 Task: Add carxxstreet791@gmail.com as Team Member of Scrum Project Project0000000045 in Jira. Add vinnyoffice2@gmail.com as Team Member of Scrum Project Project0000000046 in Jira. Add prateek.ku2001@gmail.com as Team Member of Scrum Project Project0000000046 in Jira. Assign mailaustralia7@gmail.com as Project Lead of Scrum Project Project0000000045 in Jira. Assign vinnyoffice2@gmail.com as Project Lead of Scrum Project Project0000000046 in Jira
Action: Mouse moved to (414, 265)
Screenshot: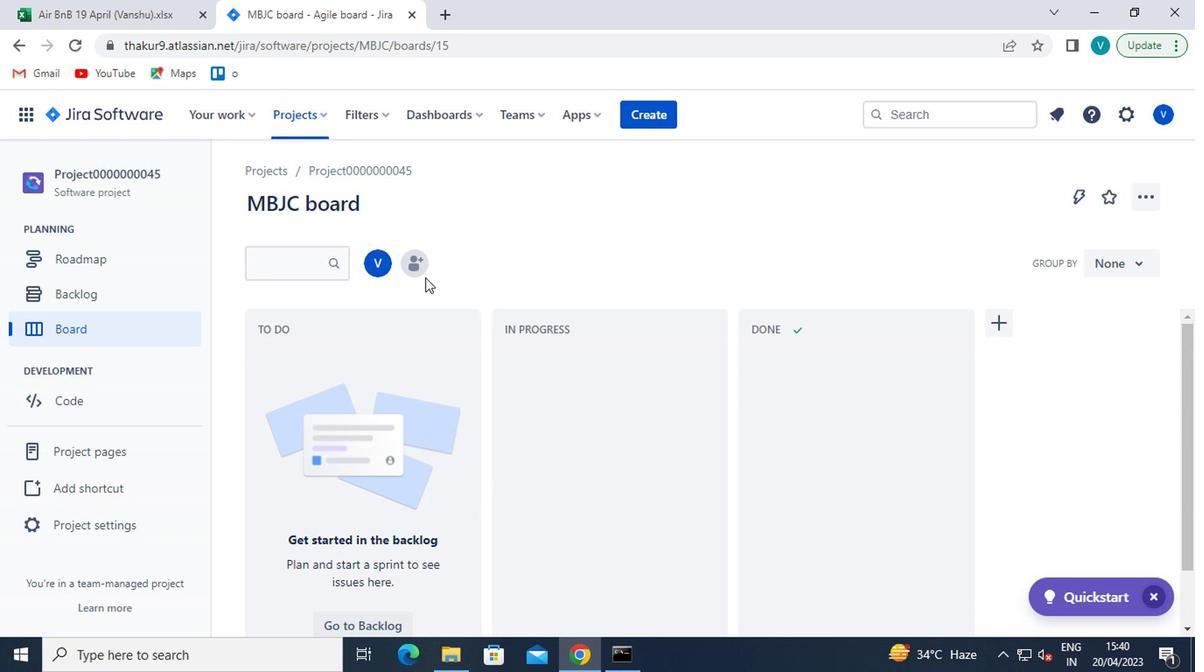 
Action: Mouse pressed left at (414, 265)
Screenshot: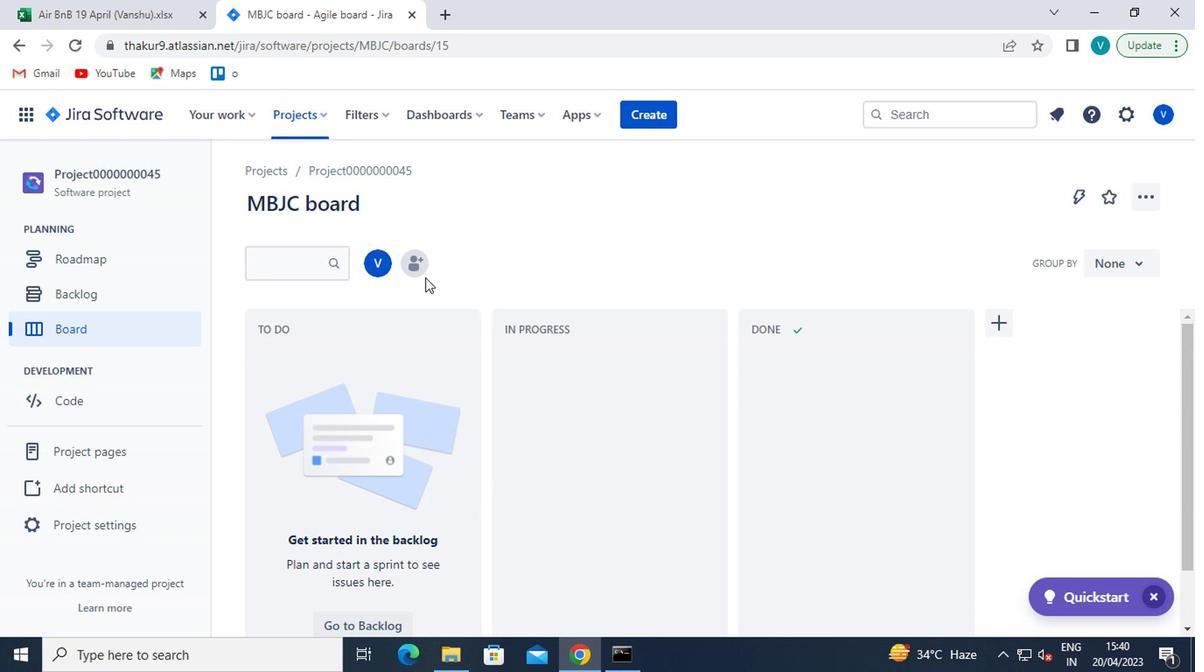
Action: Mouse moved to (589, 225)
Screenshot: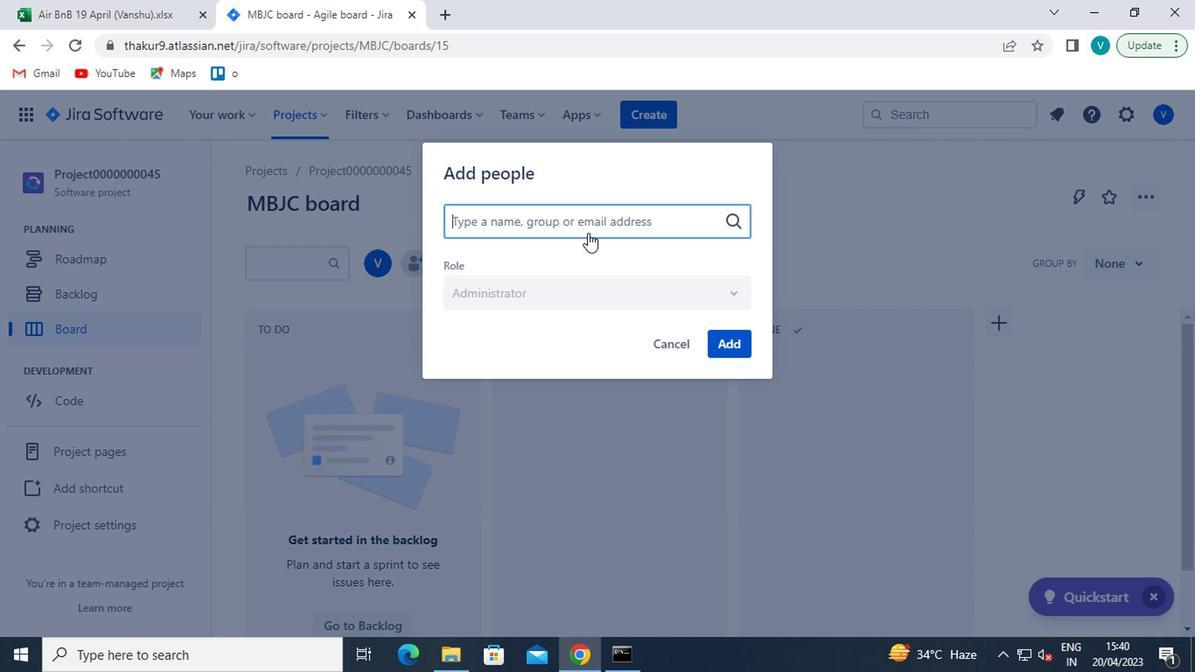 
Action: Mouse pressed left at (589, 225)
Screenshot: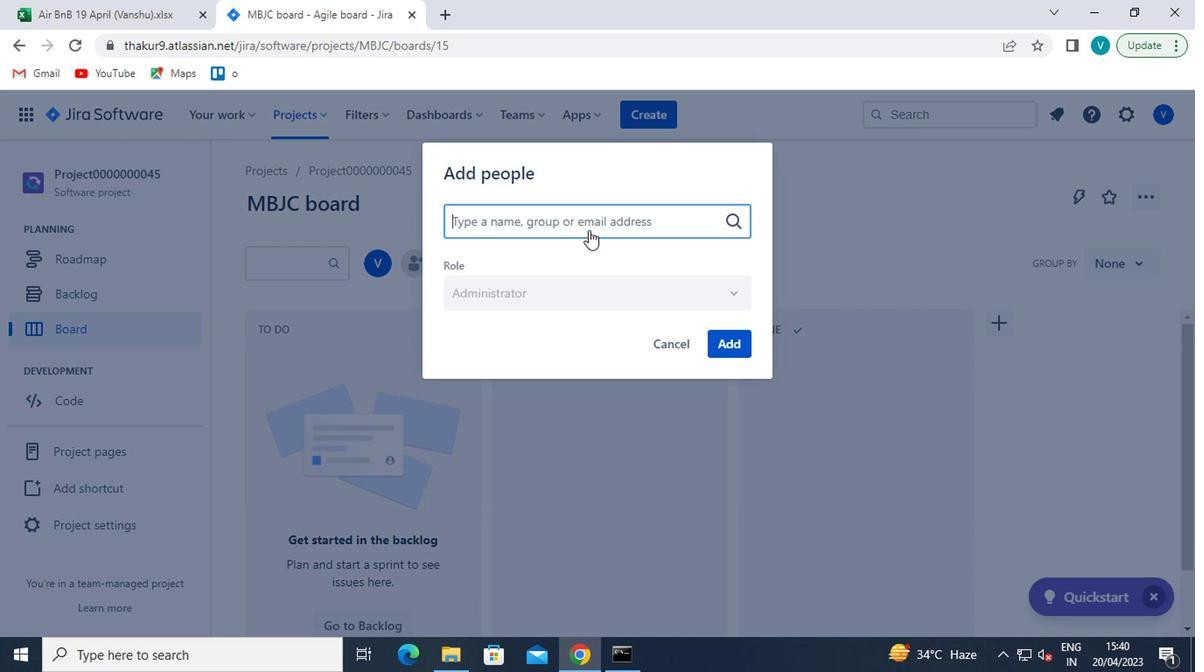 
Action: Key pressed <Key.shift>CARXXSTREET791<Key.shift>@GMAIL.COM
Screenshot: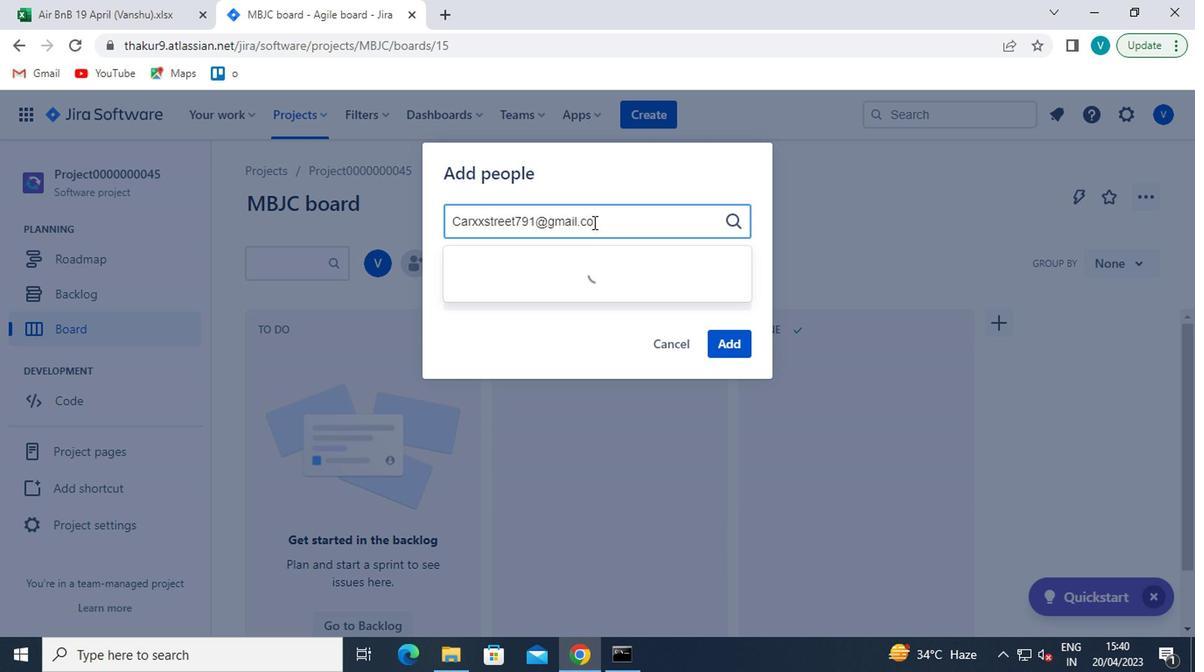 
Action: Mouse moved to (522, 272)
Screenshot: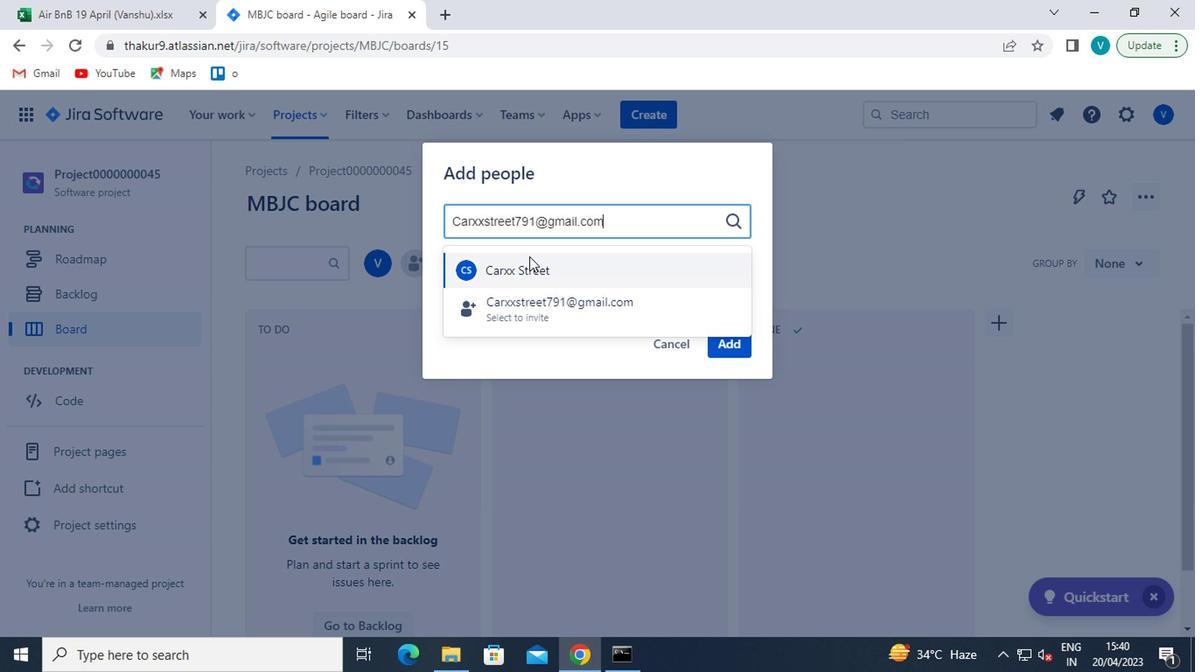 
Action: Mouse pressed left at (522, 272)
Screenshot: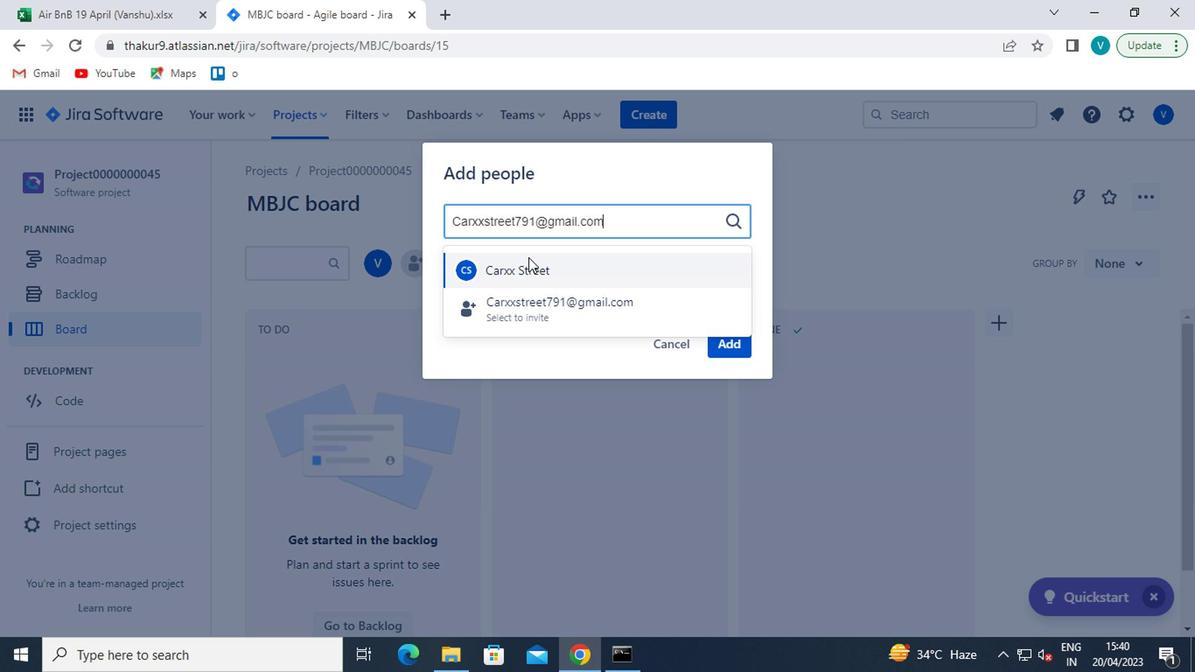 
Action: Mouse moved to (716, 343)
Screenshot: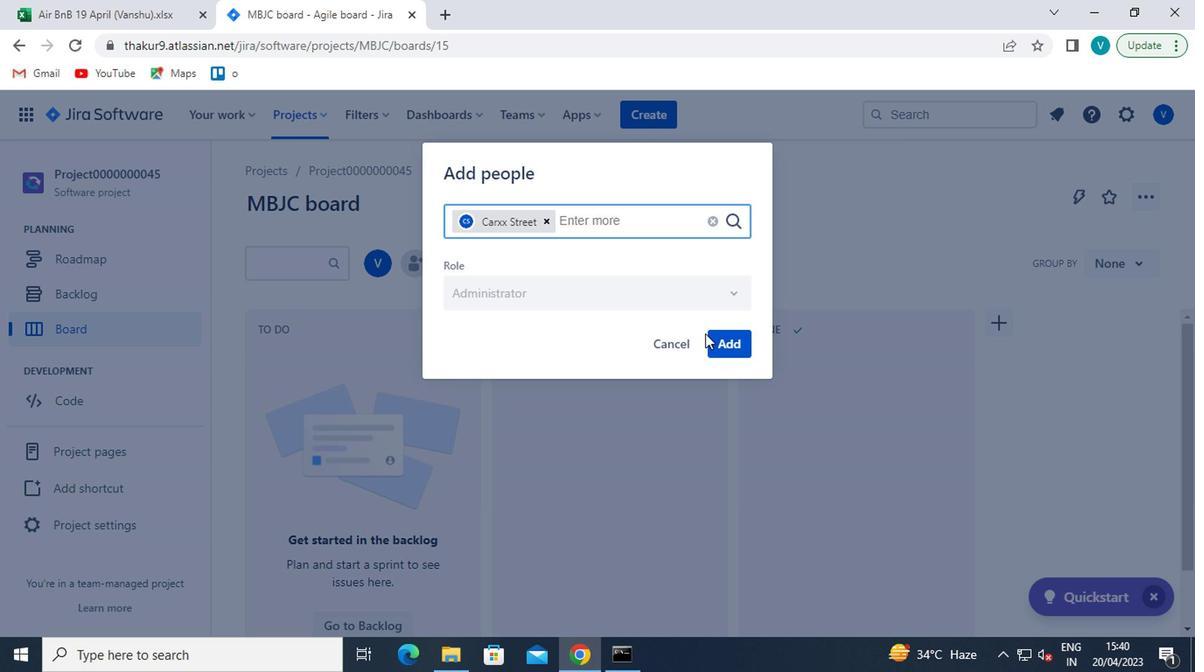 
Action: Mouse pressed left at (716, 343)
Screenshot: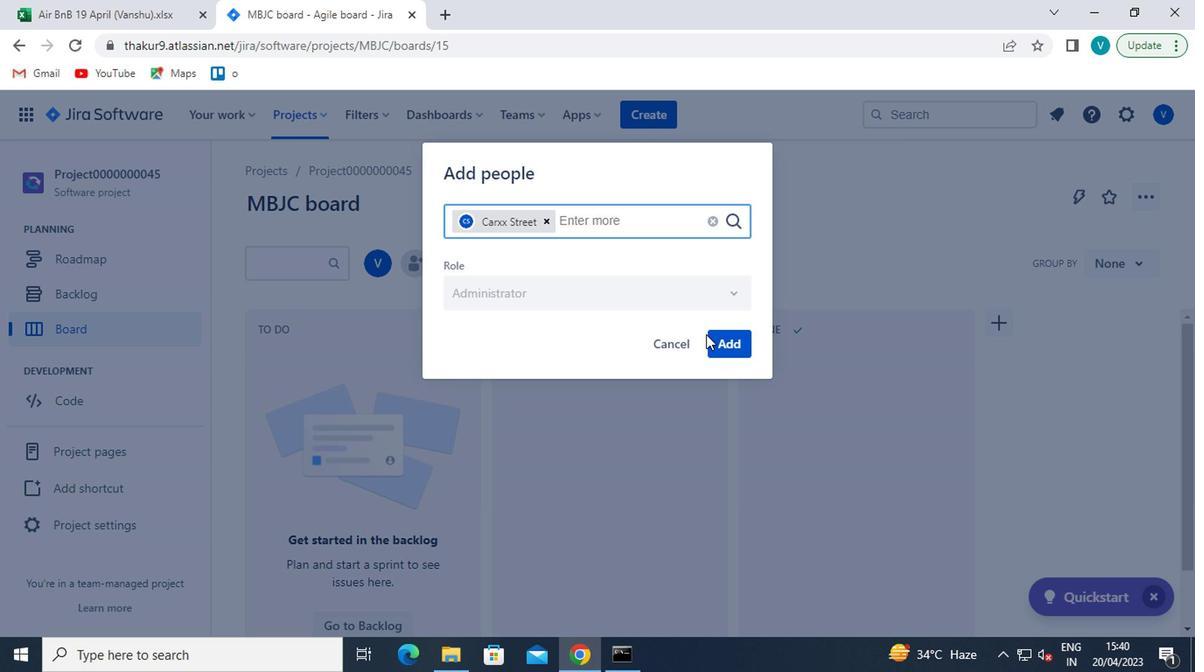 
Action: Mouse moved to (295, 120)
Screenshot: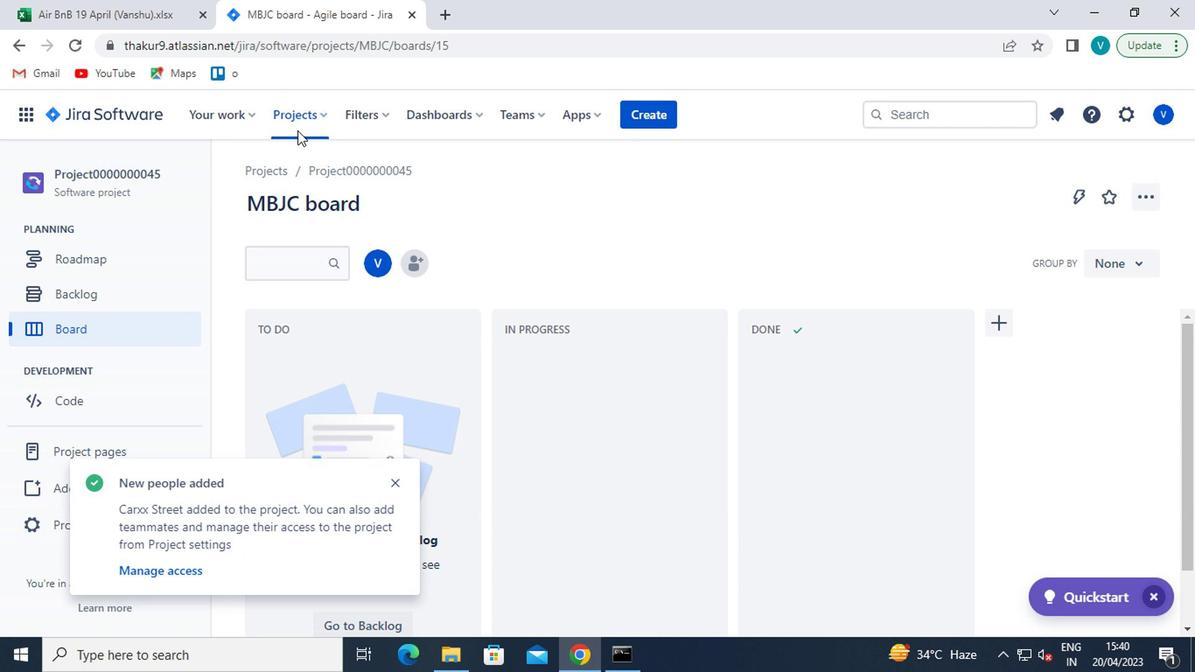 
Action: Mouse pressed left at (295, 120)
Screenshot: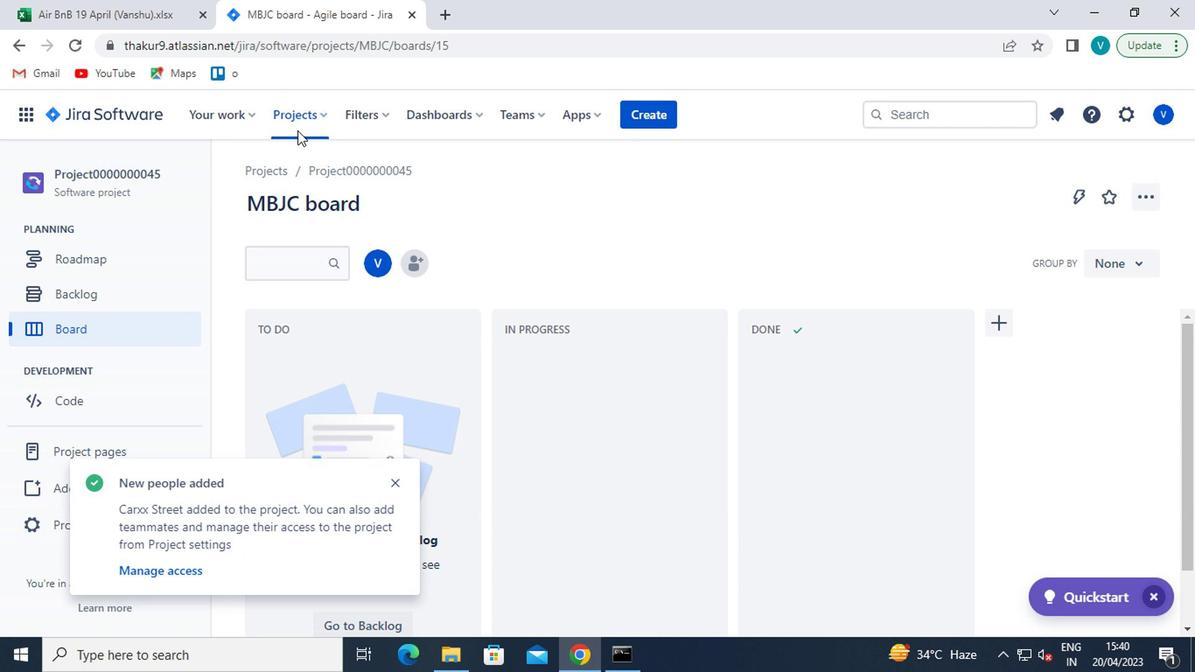
Action: Mouse moved to (356, 231)
Screenshot: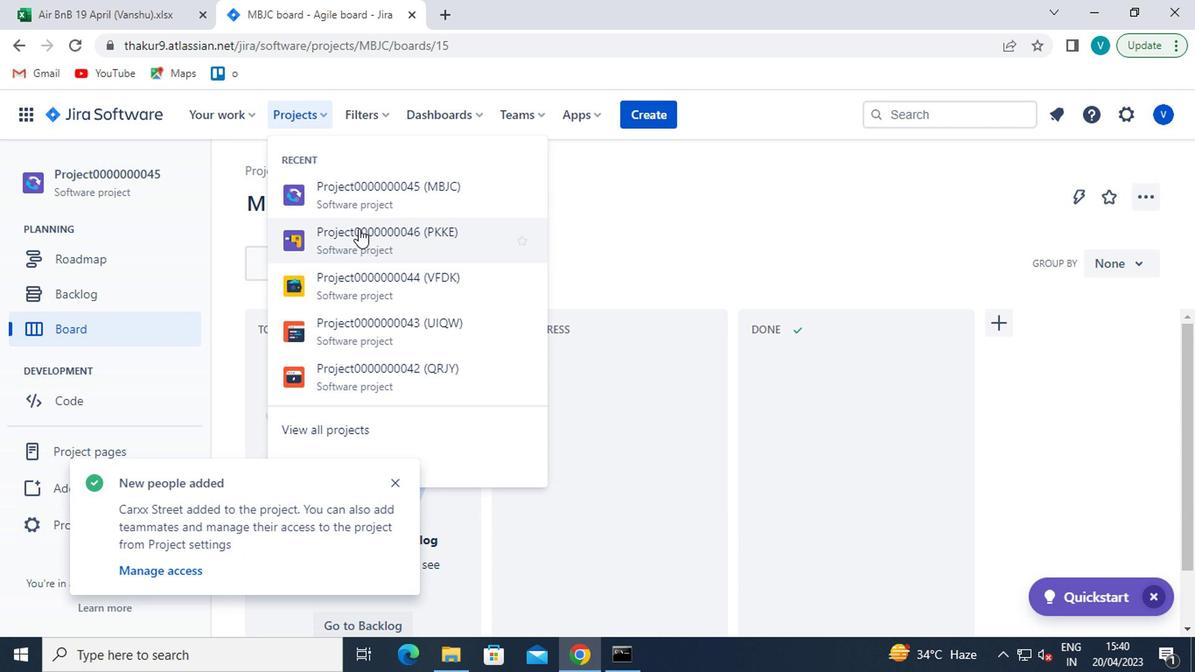 
Action: Mouse pressed left at (356, 231)
Screenshot: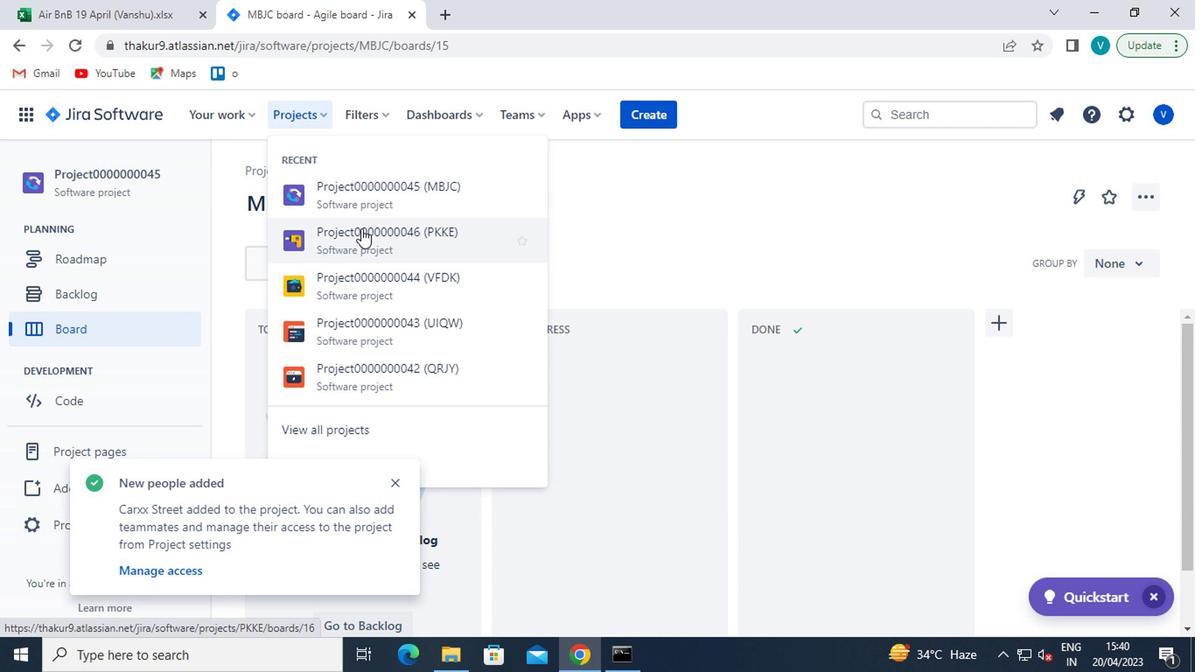 
Action: Mouse moved to (403, 260)
Screenshot: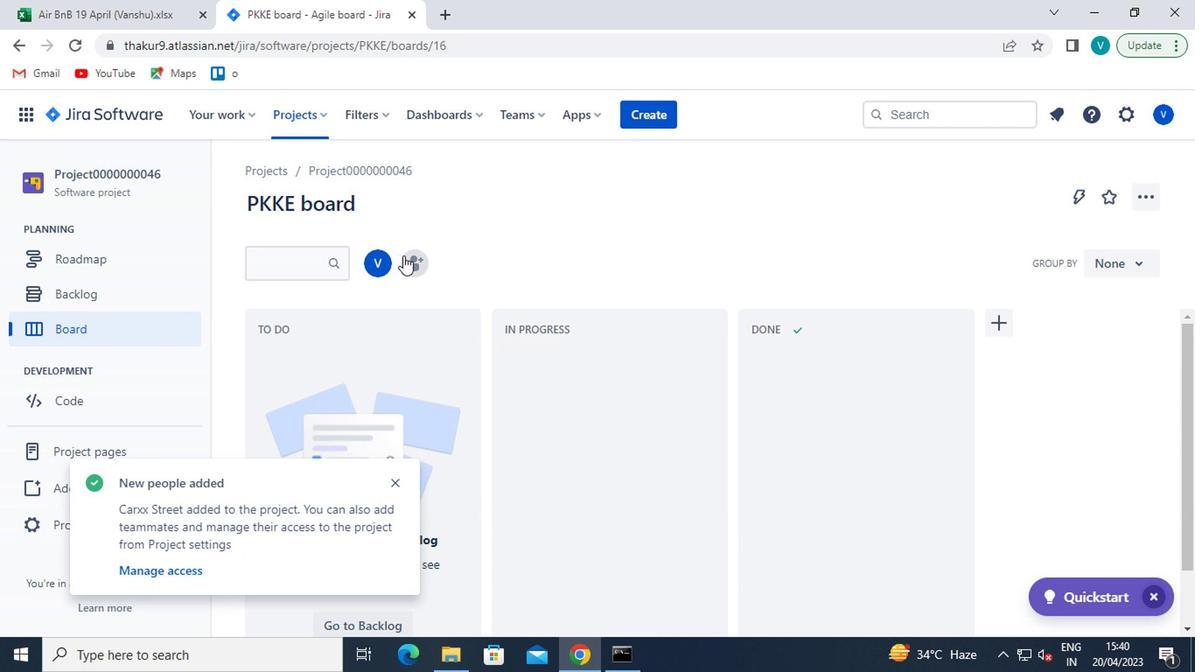 
Action: Mouse pressed left at (403, 260)
Screenshot: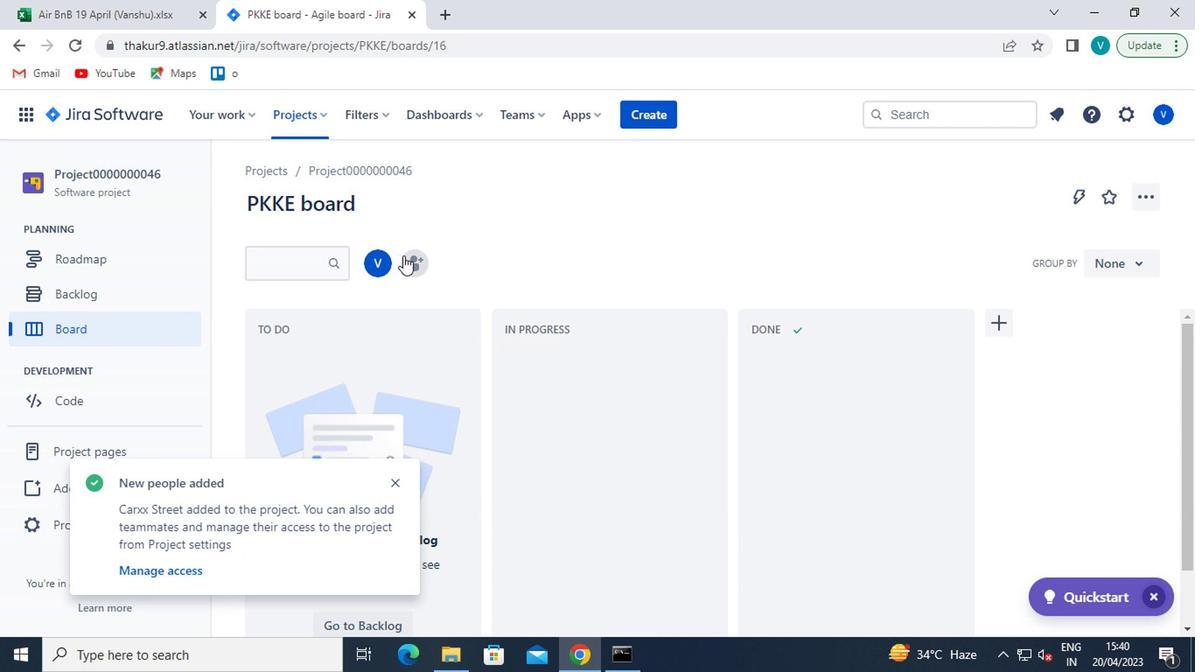 
Action: Mouse moved to (557, 225)
Screenshot: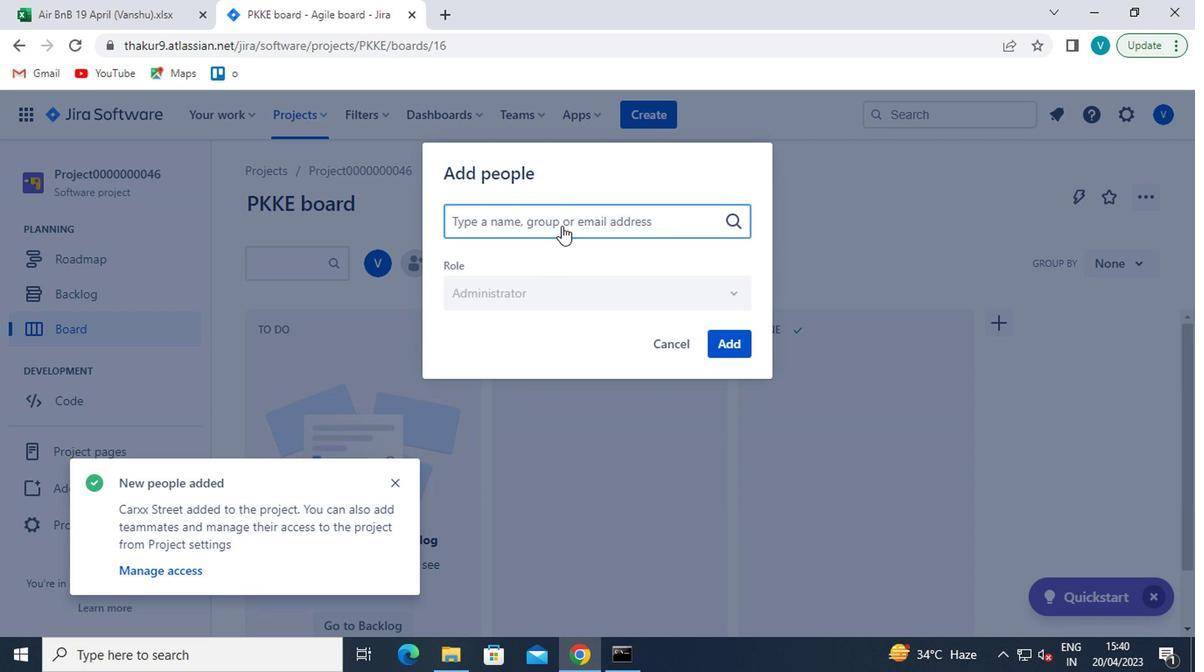 
Action: Mouse pressed left at (557, 225)
Screenshot: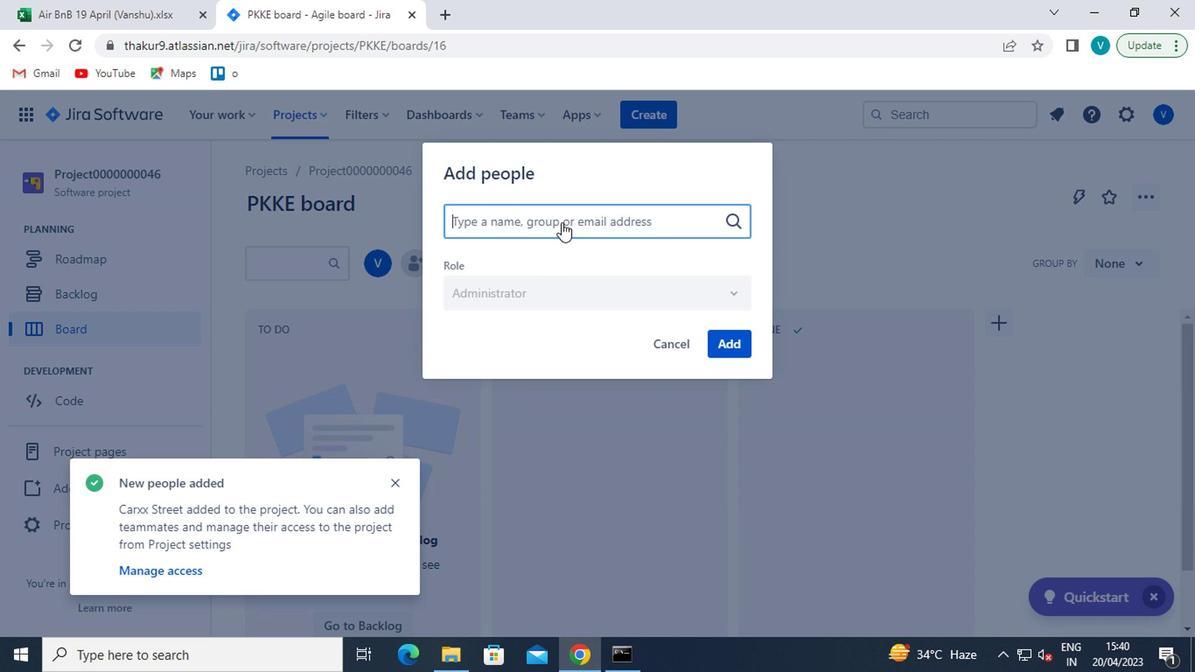 
Action: Mouse moved to (559, 221)
Screenshot: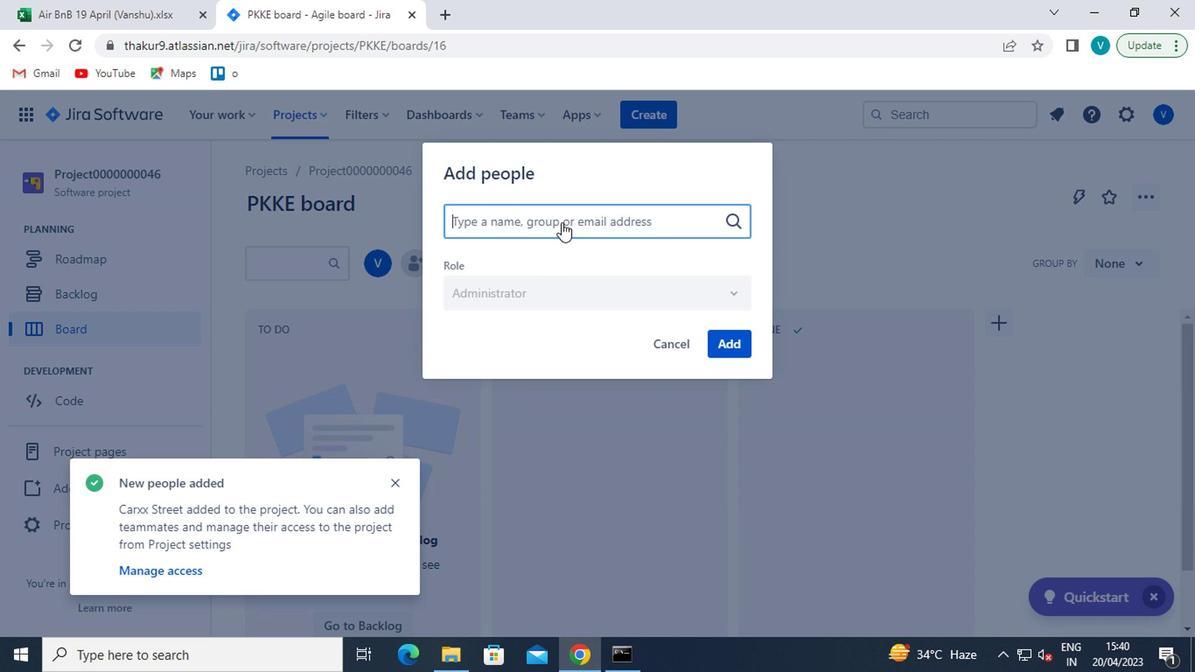 
Action: Key pressed <Key.shift>VINNY
Screenshot: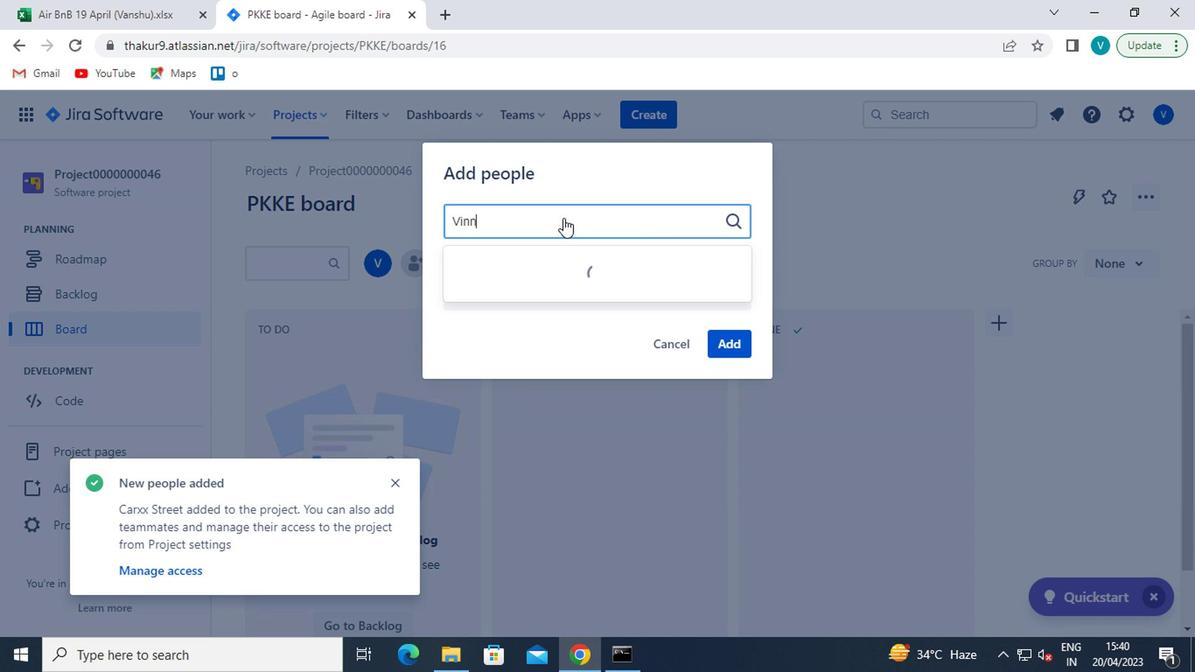 
Action: Mouse moved to (533, 269)
Screenshot: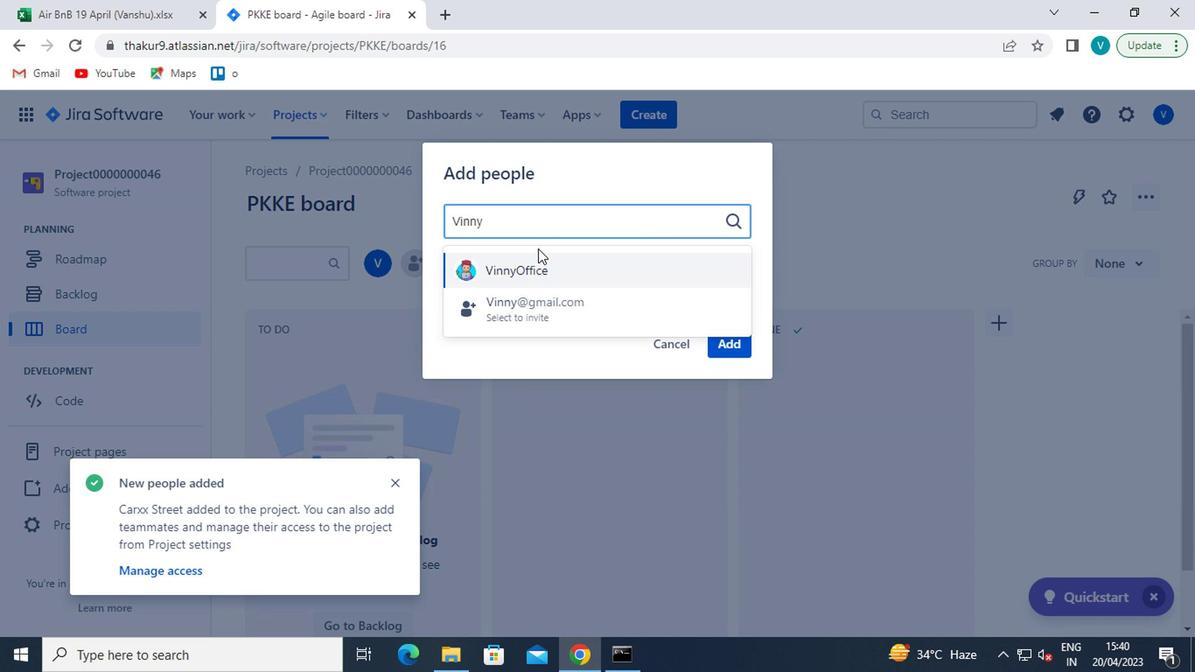 
Action: Mouse pressed left at (533, 269)
Screenshot: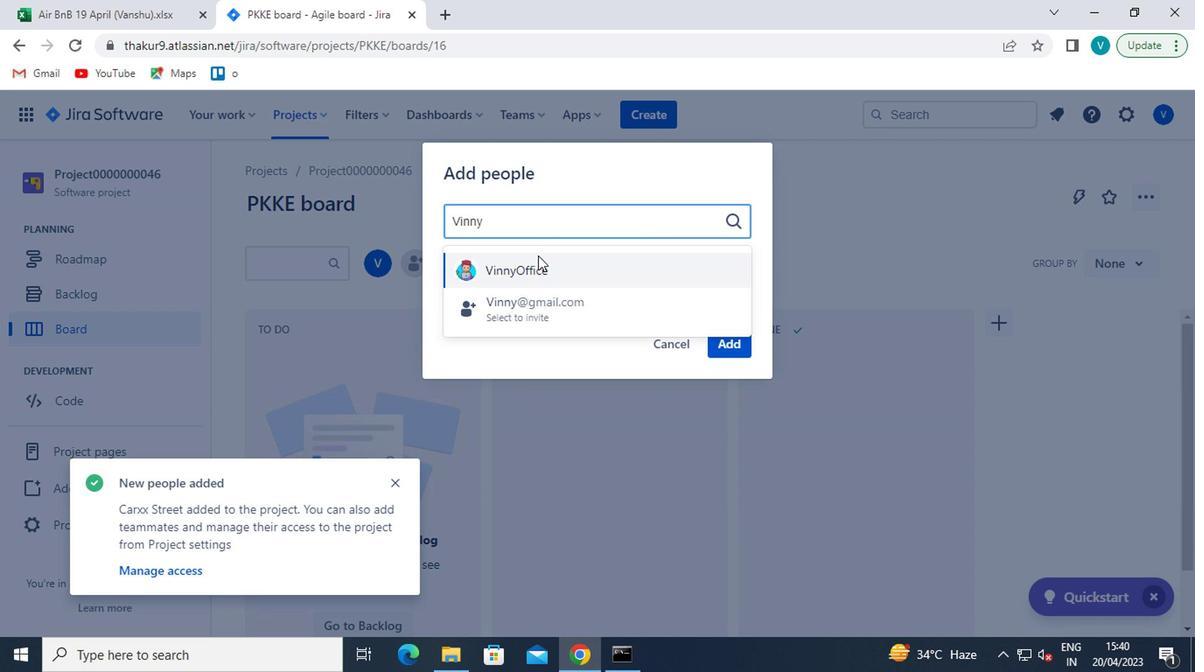 
Action: Mouse moved to (718, 342)
Screenshot: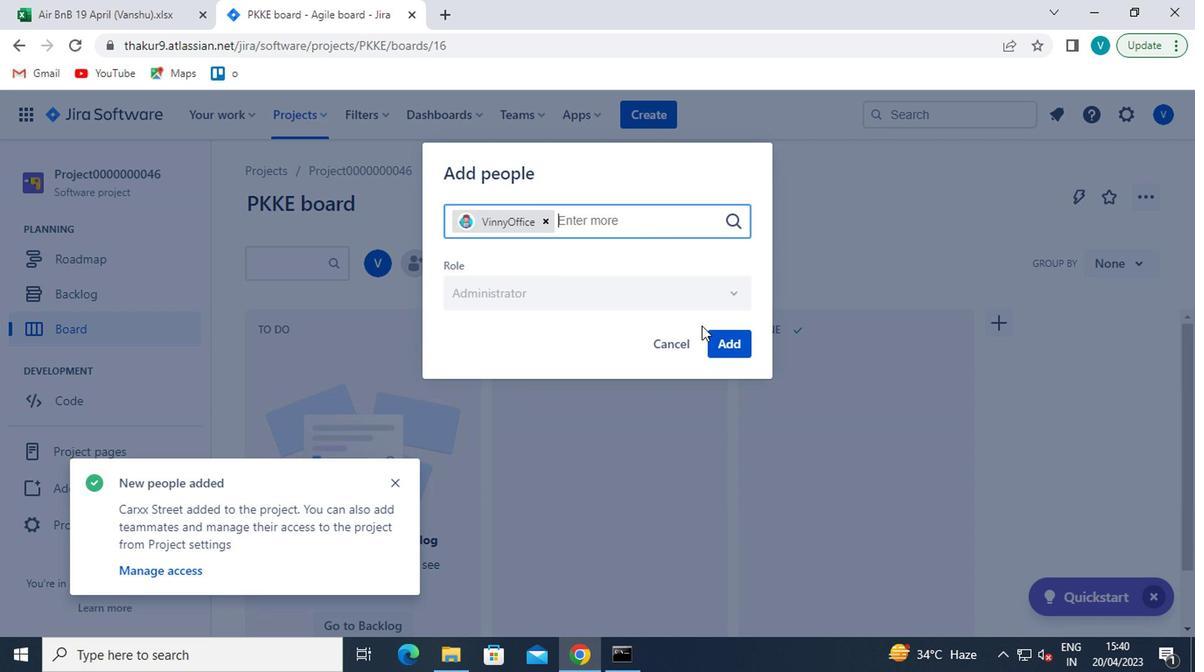 
Action: Mouse pressed left at (718, 342)
Screenshot: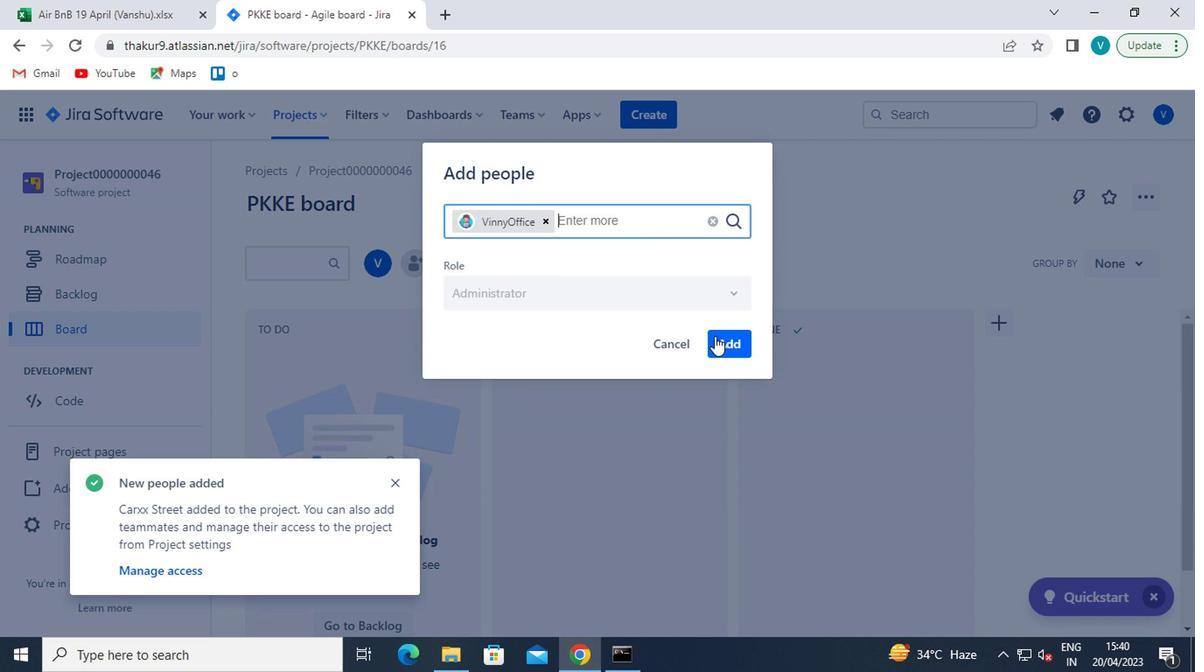 
Action: Mouse moved to (418, 260)
Screenshot: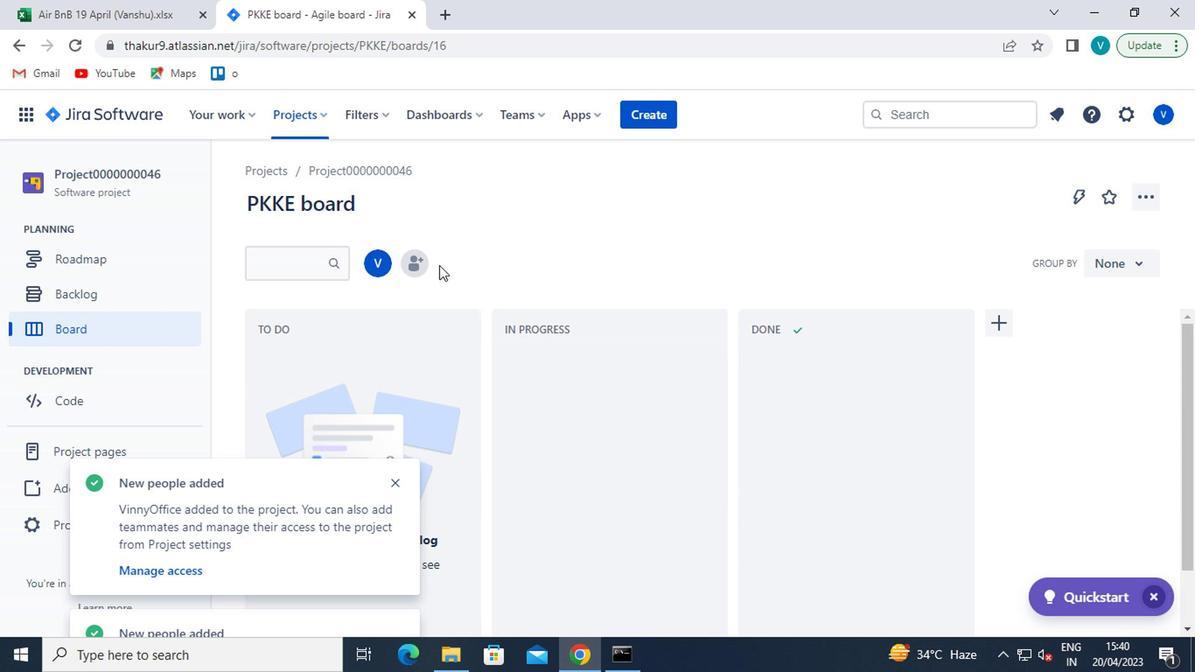 
Action: Mouse pressed left at (418, 260)
Screenshot: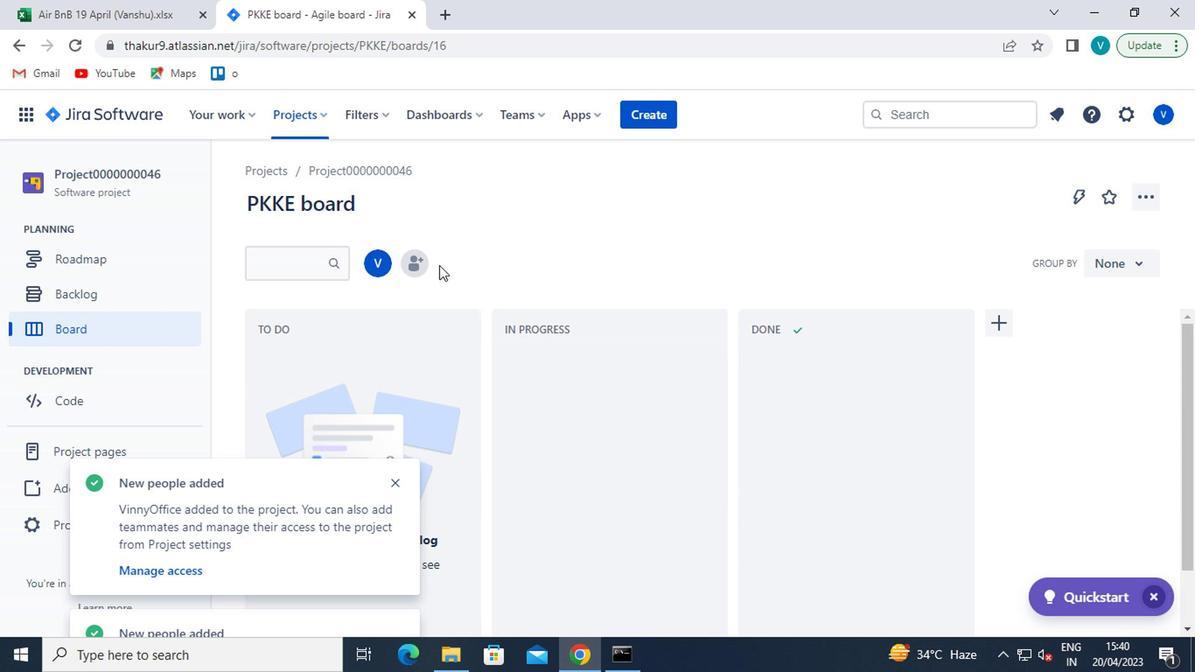 
Action: Mouse moved to (519, 229)
Screenshot: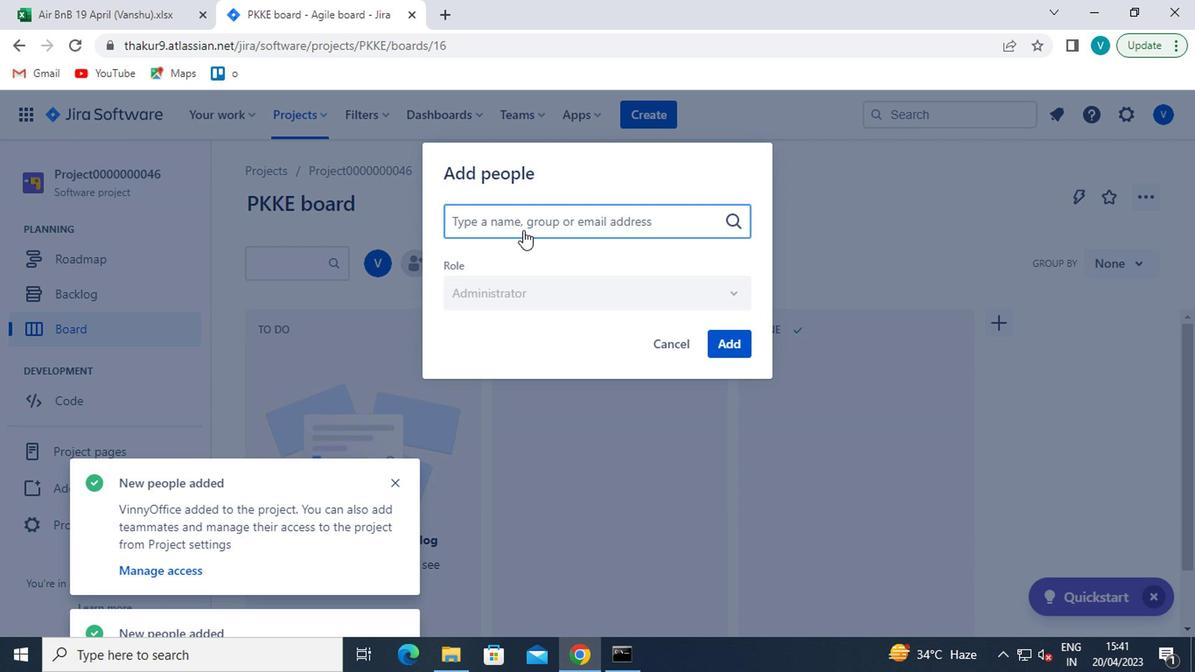 
Action: Mouse pressed left at (519, 229)
Screenshot: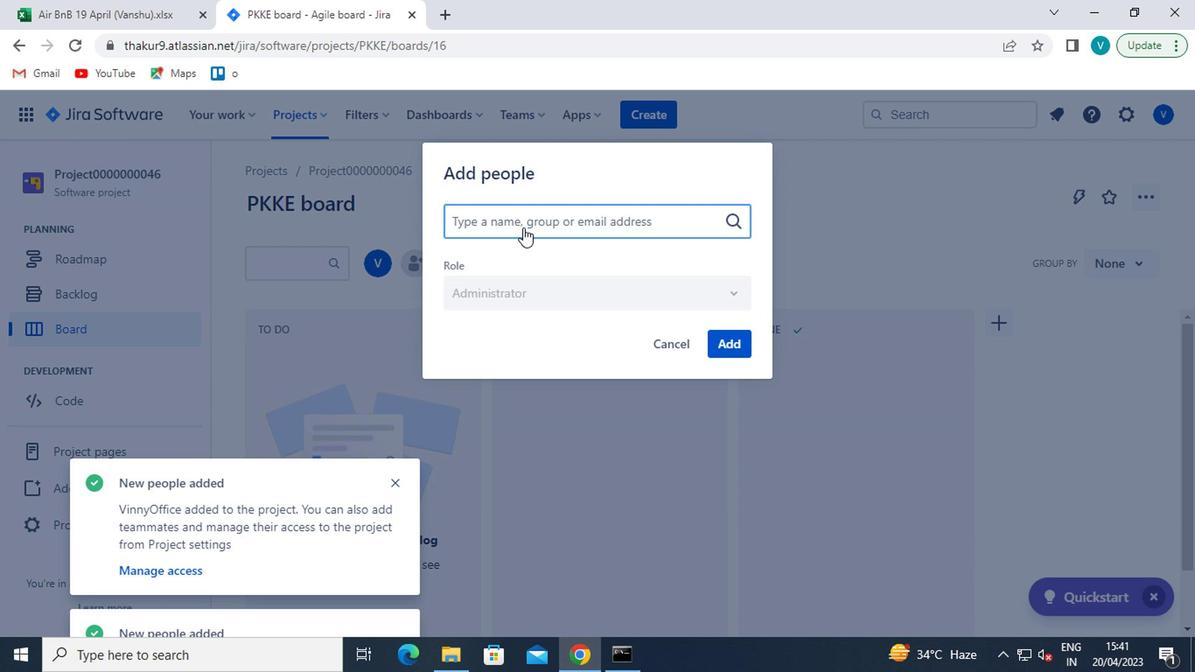 
Action: Mouse moved to (523, 226)
Screenshot: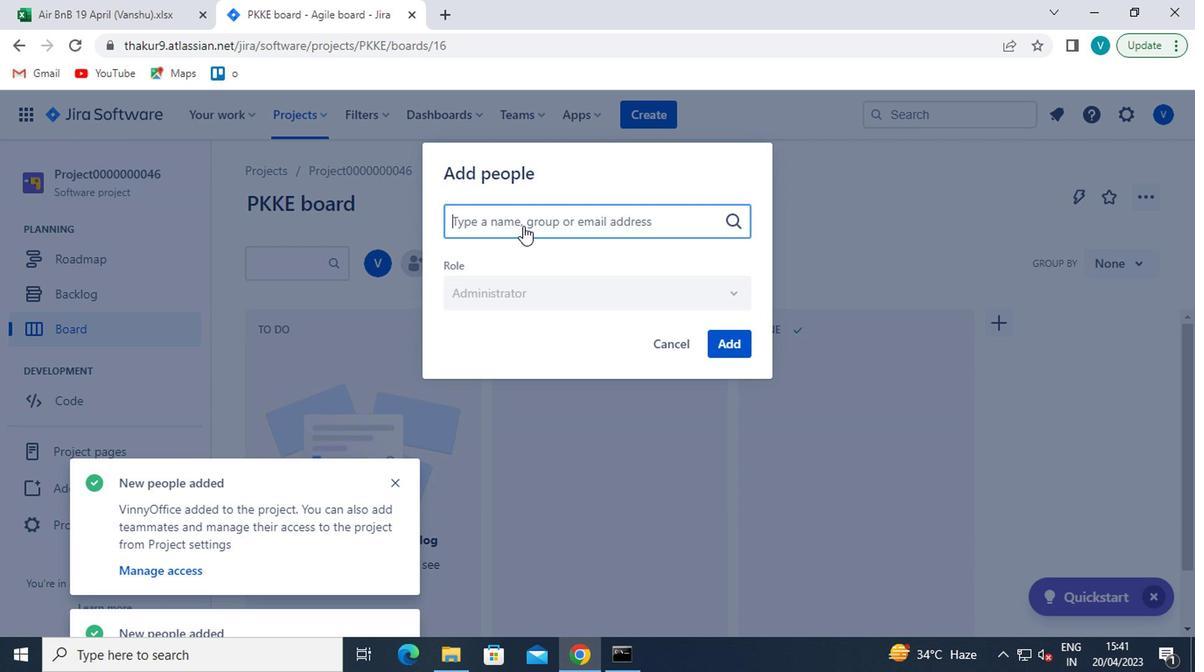 
Action: Key pressed PAR
Screenshot: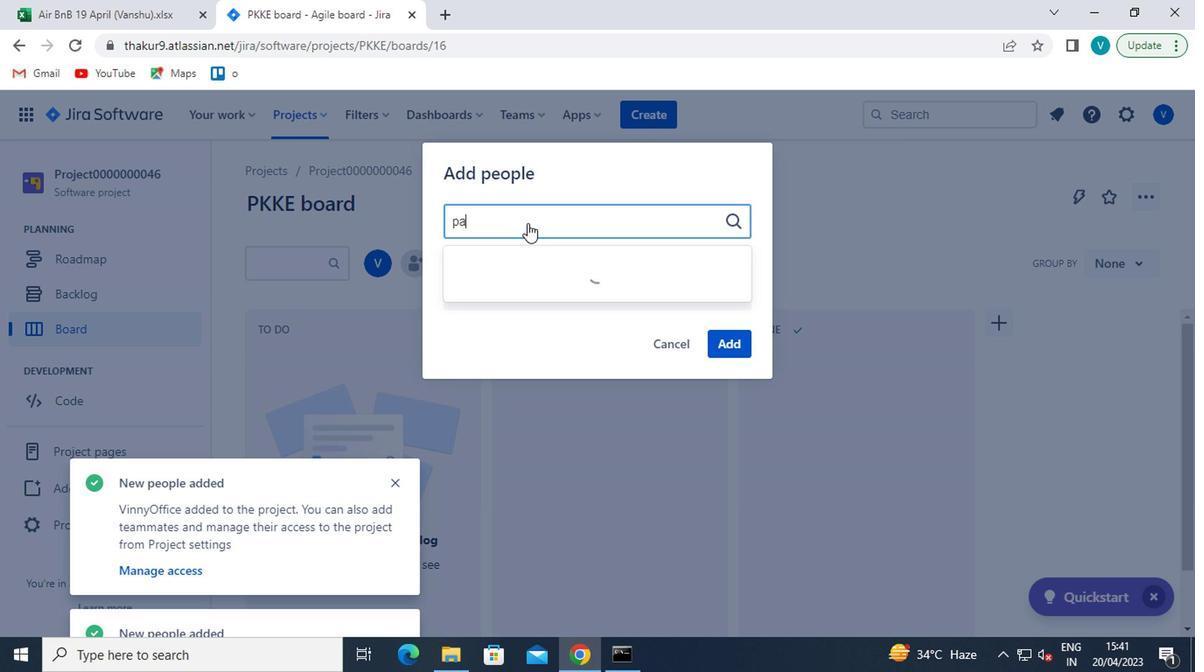 
Action: Mouse moved to (533, 260)
Screenshot: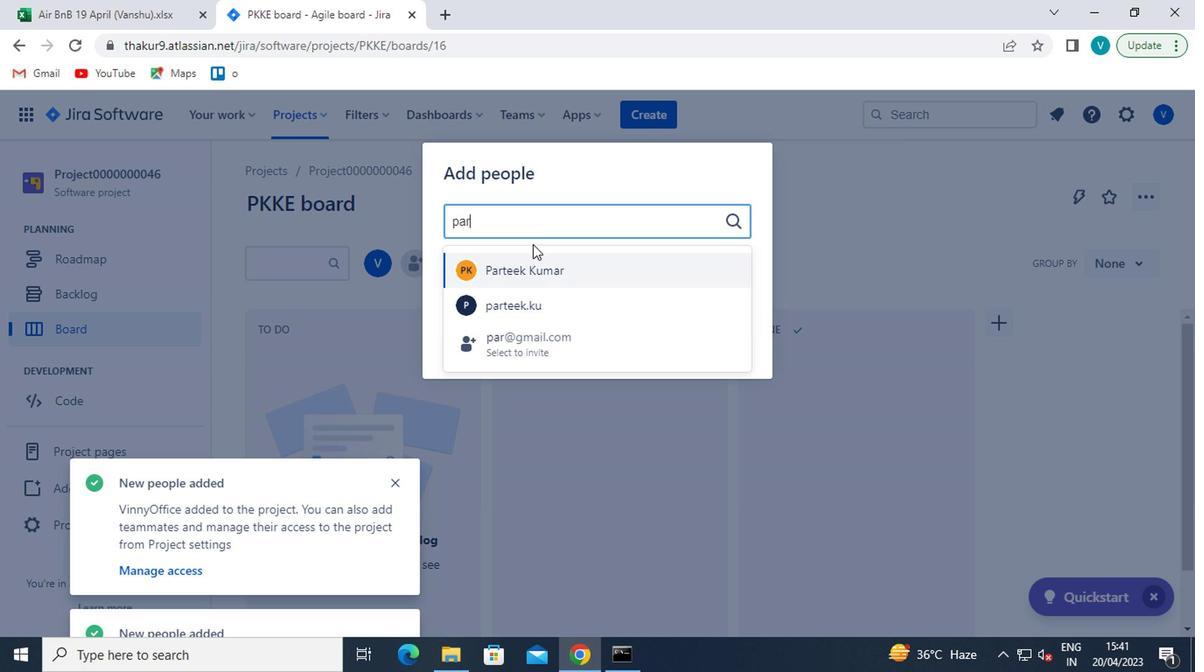 
Action: Mouse pressed left at (533, 260)
Screenshot: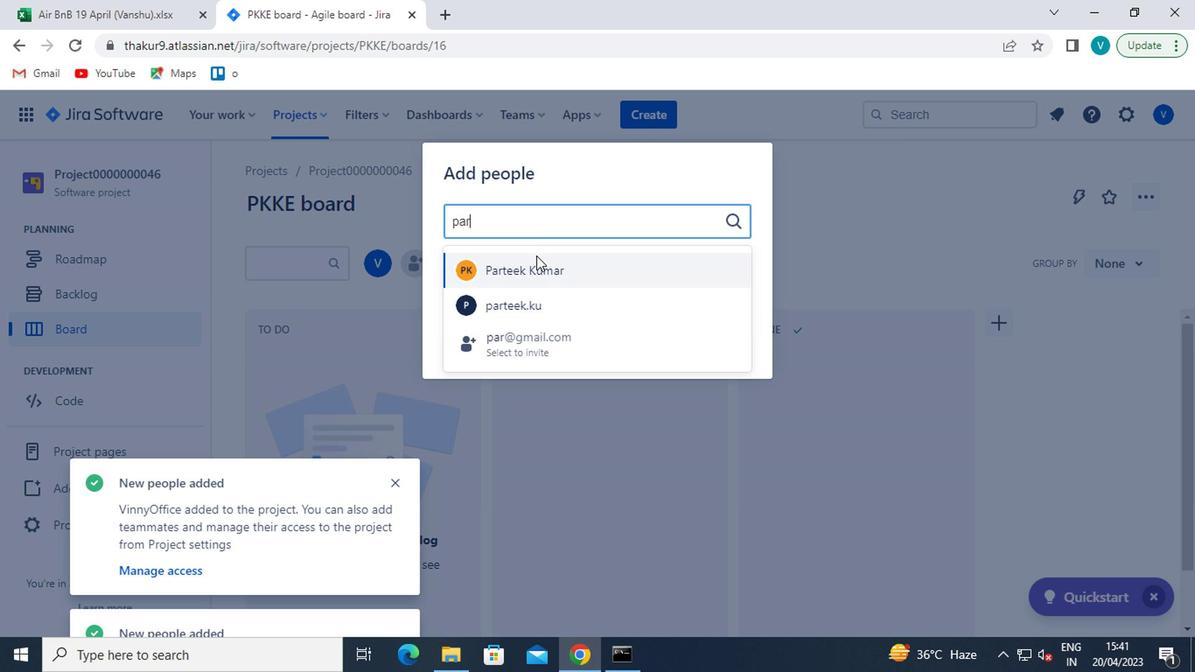 
Action: Mouse moved to (730, 353)
Screenshot: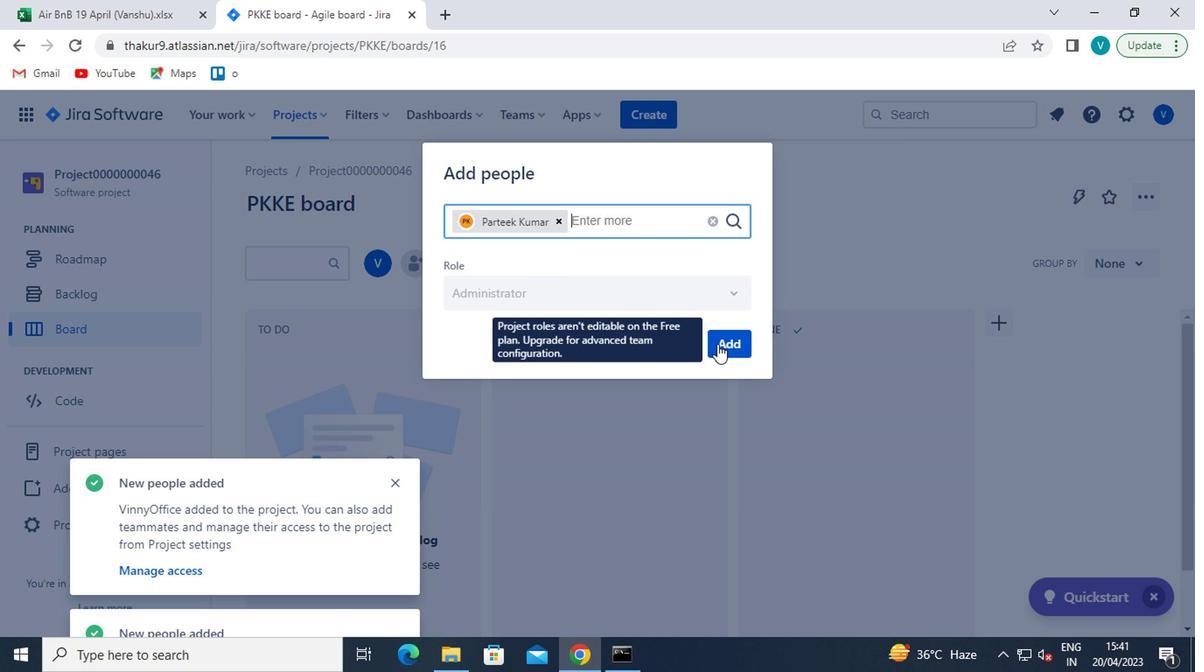 
Action: Mouse pressed left at (730, 353)
Screenshot: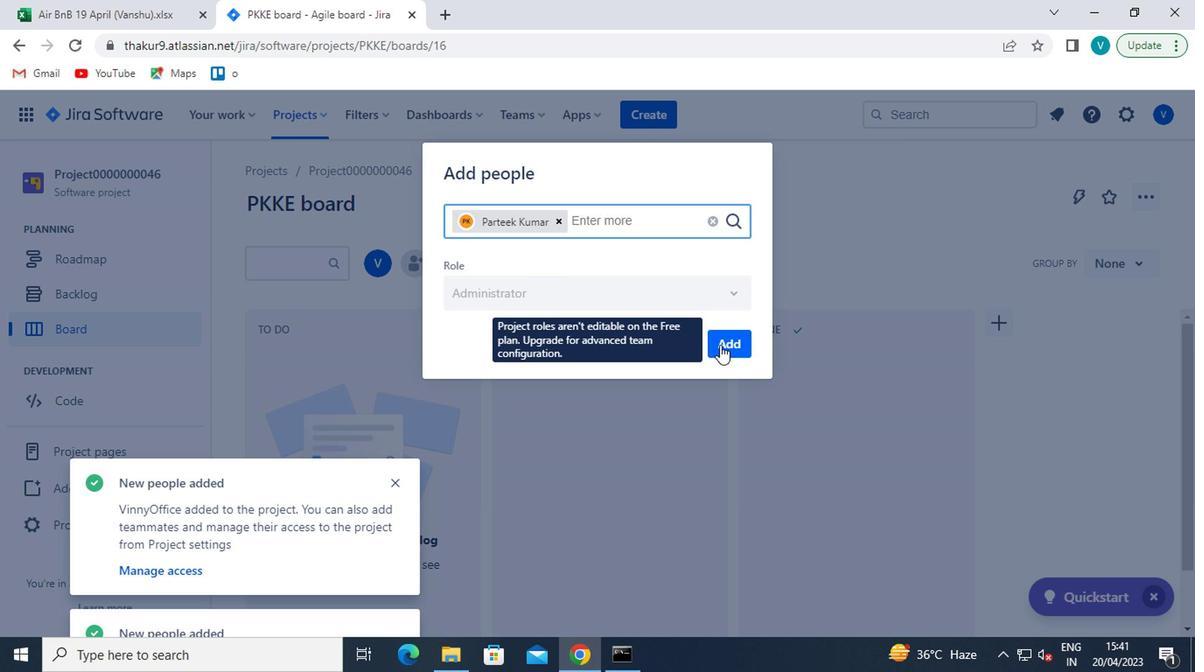 
Action: Mouse moved to (304, 115)
Screenshot: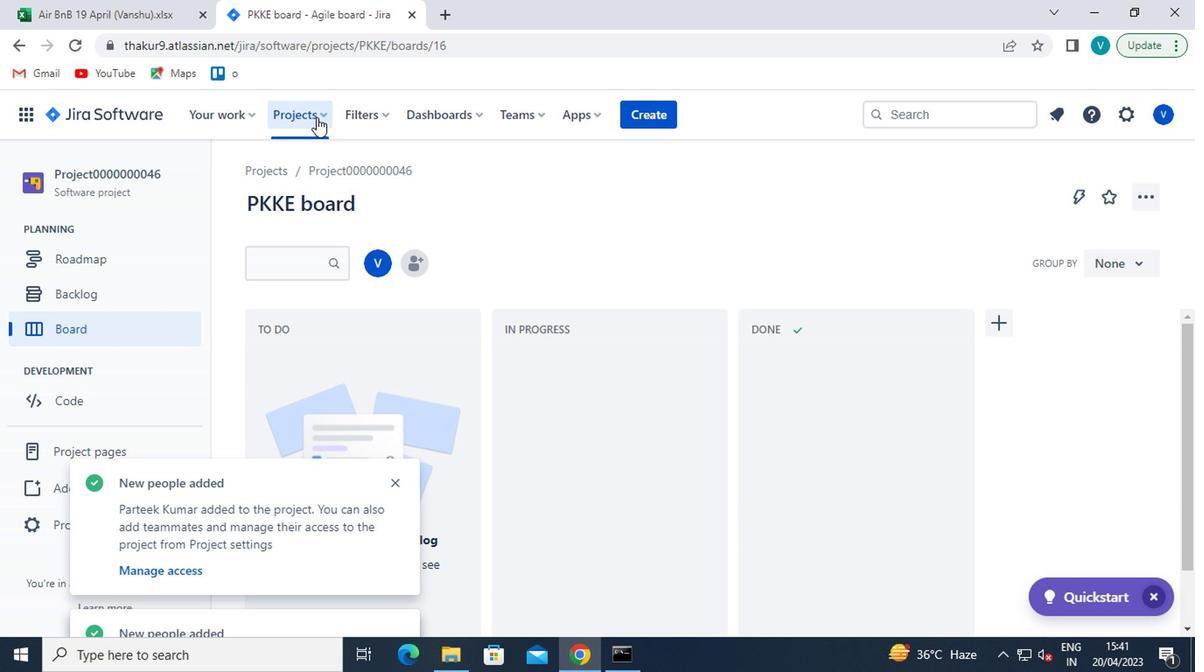 
Action: Mouse pressed left at (304, 115)
Screenshot: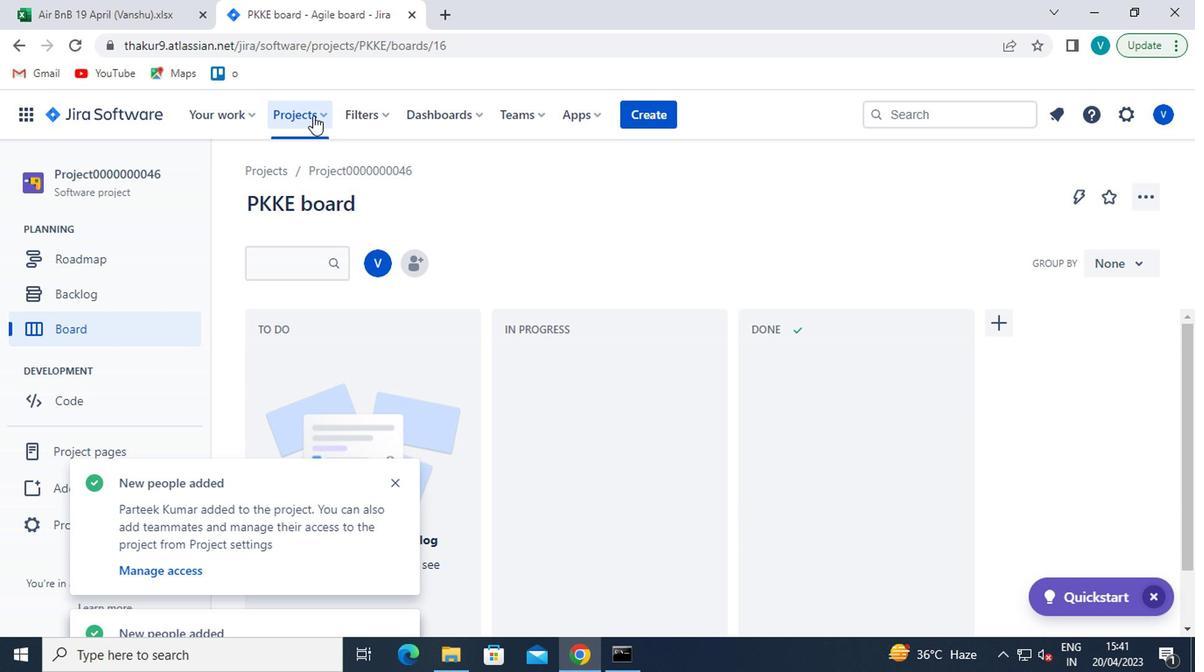 
Action: Mouse moved to (383, 231)
Screenshot: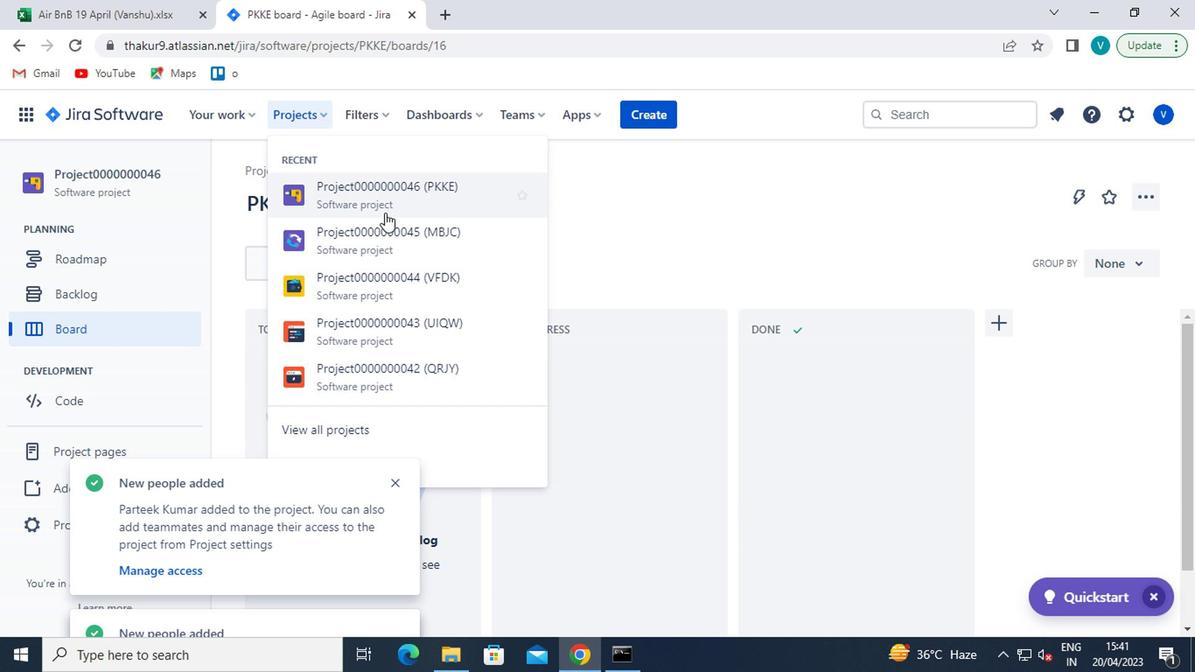 
Action: Mouse pressed left at (383, 231)
Screenshot: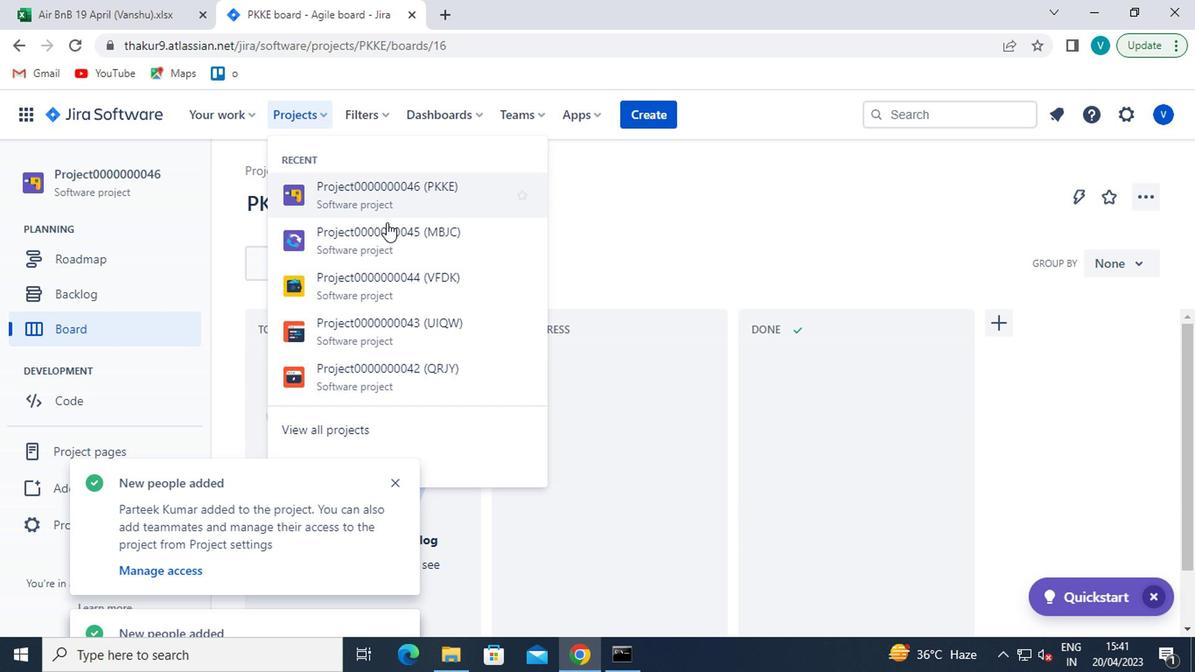 
Action: Mouse moved to (394, 484)
Screenshot: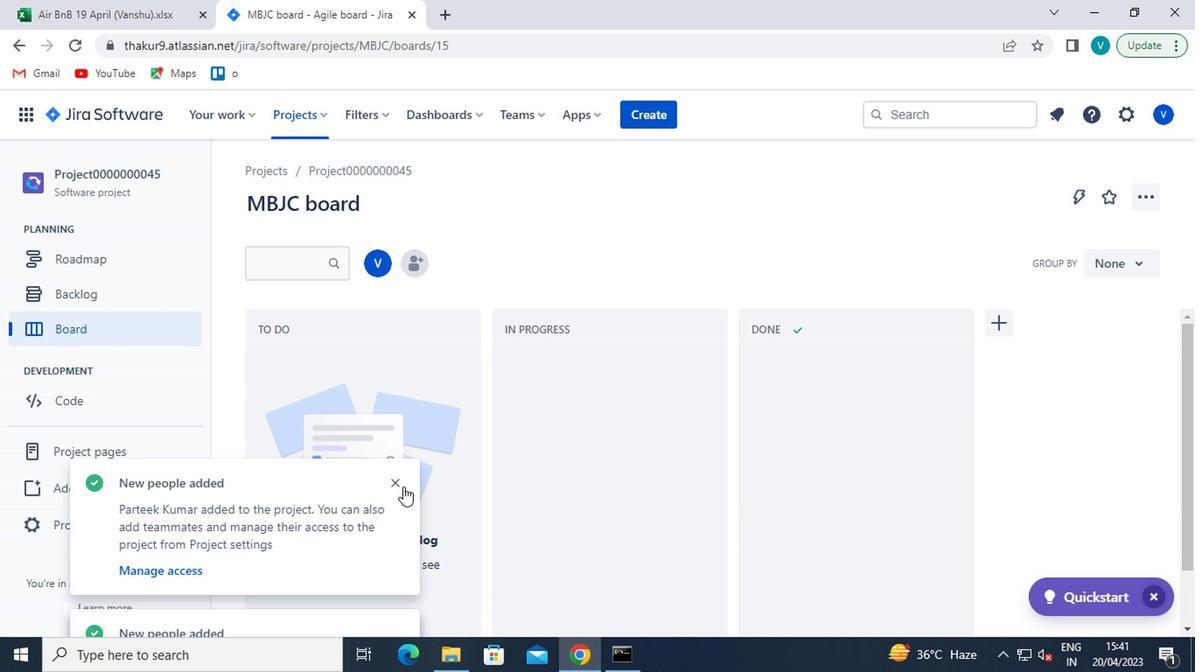 
Action: Mouse pressed left at (394, 484)
Screenshot: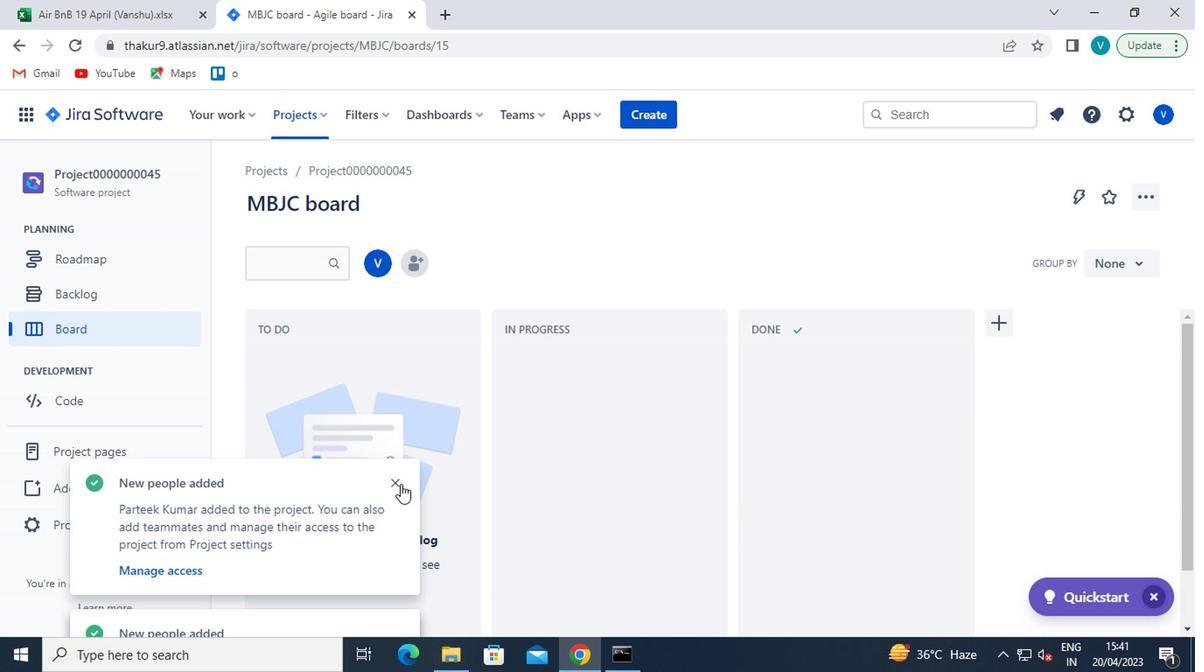 
Action: Mouse moved to (391, 487)
Screenshot: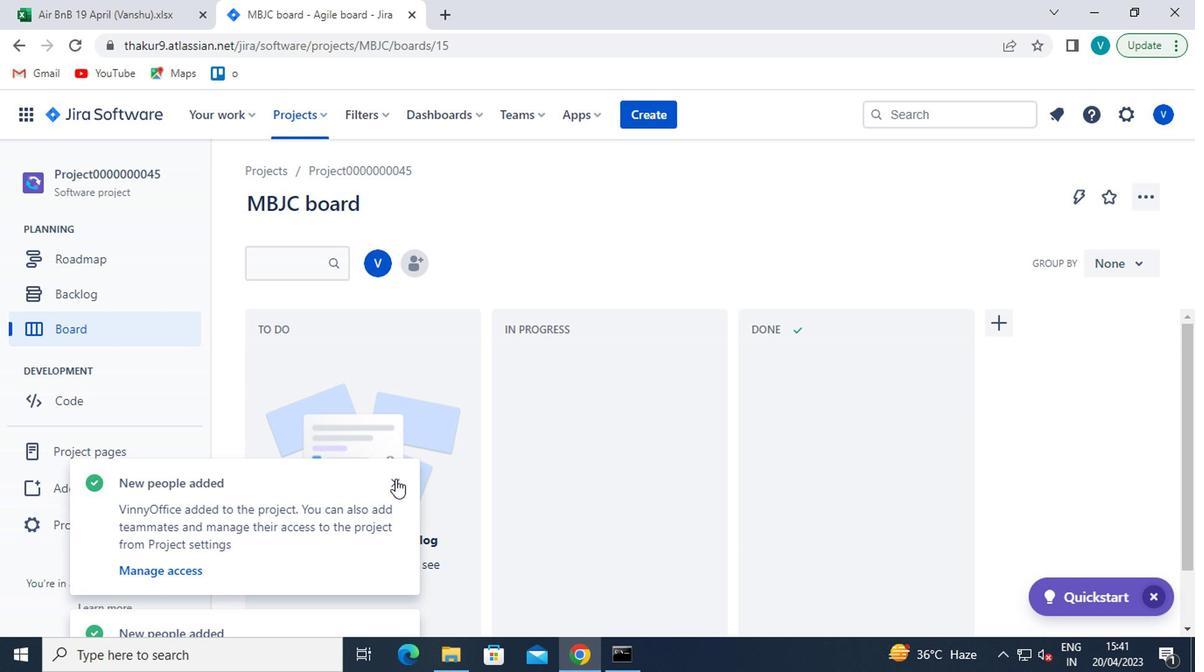 
Action: Mouse pressed left at (391, 487)
Screenshot: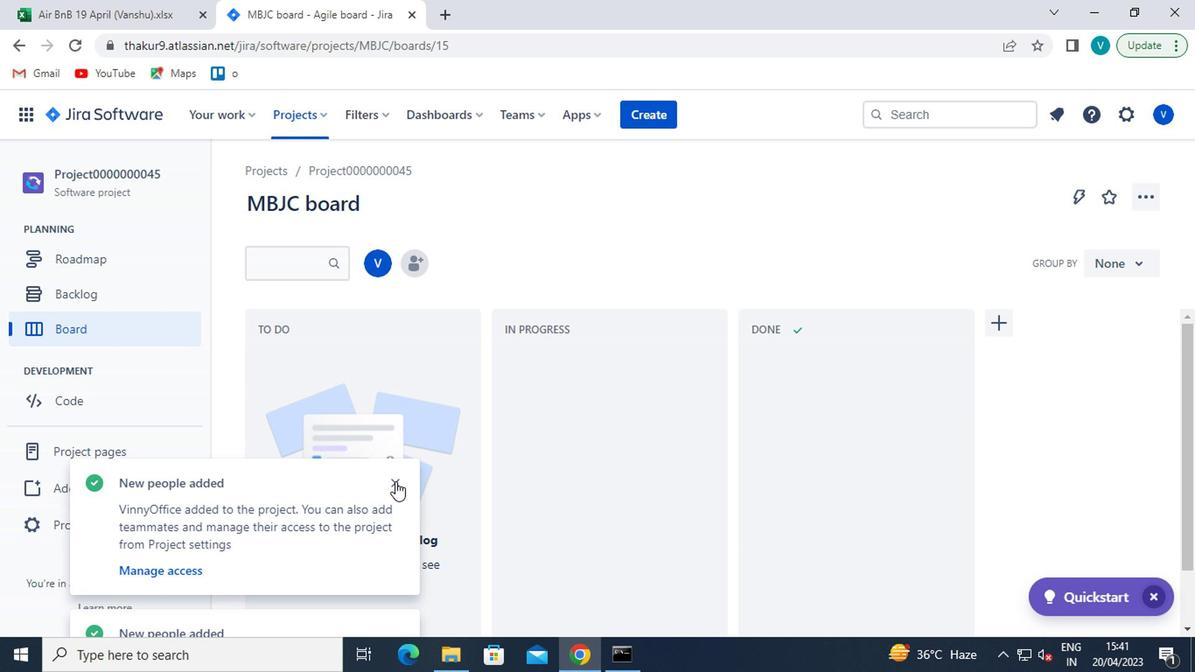 
Action: Mouse pressed left at (391, 487)
Screenshot: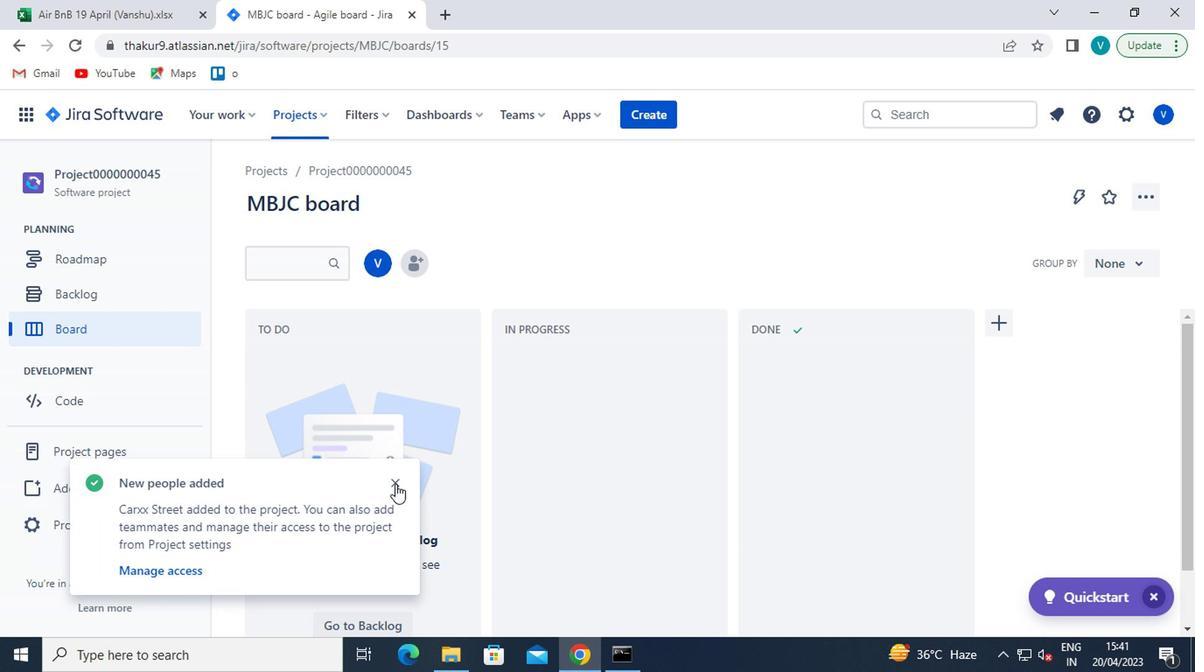 
Action: Mouse moved to (109, 528)
Screenshot: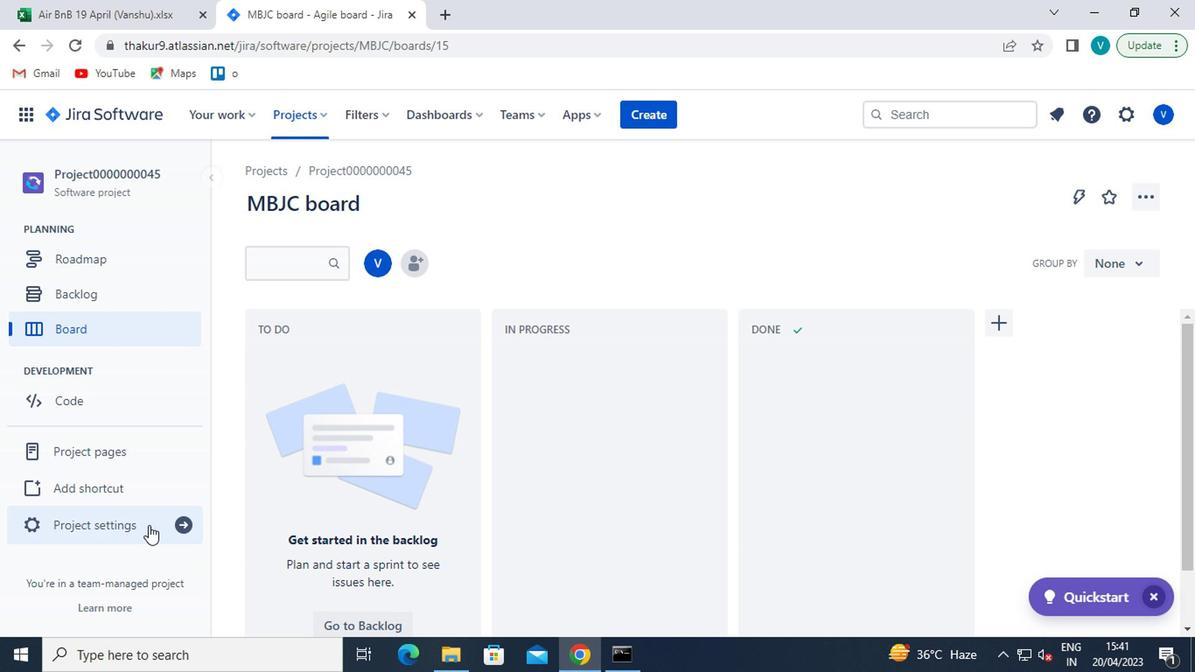
Action: Mouse pressed left at (109, 528)
Screenshot: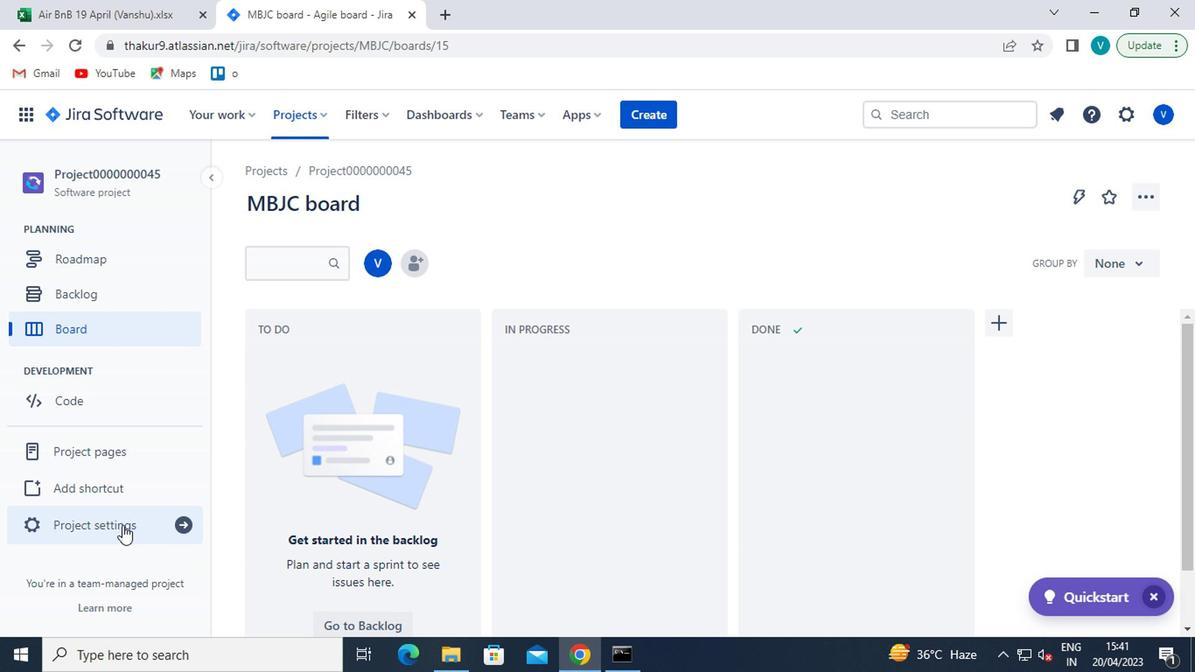 
Action: Mouse moved to (600, 491)
Screenshot: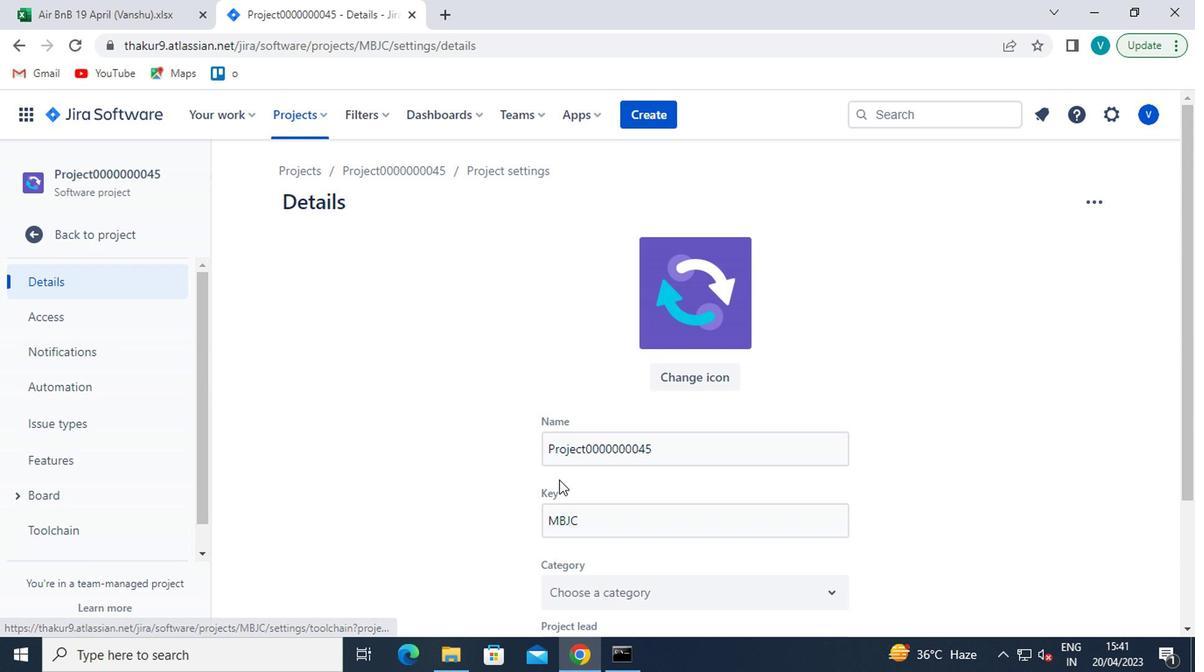
Action: Mouse scrolled (600, 490) with delta (0, -1)
Screenshot: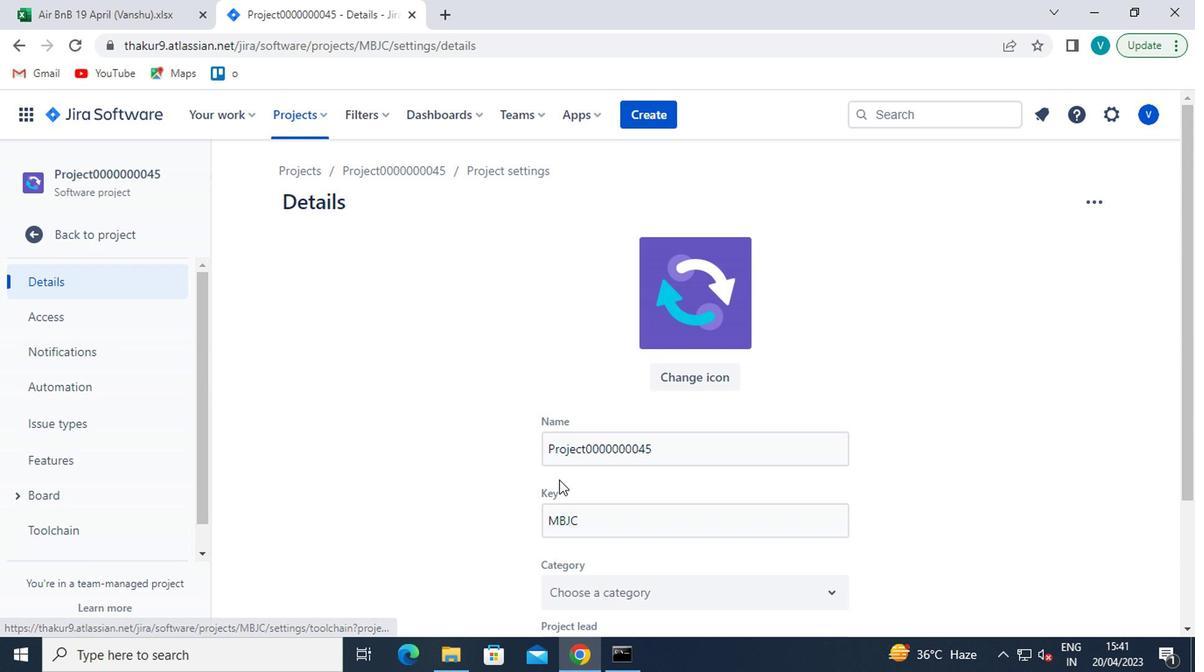 
Action: Mouse moved to (602, 492)
Screenshot: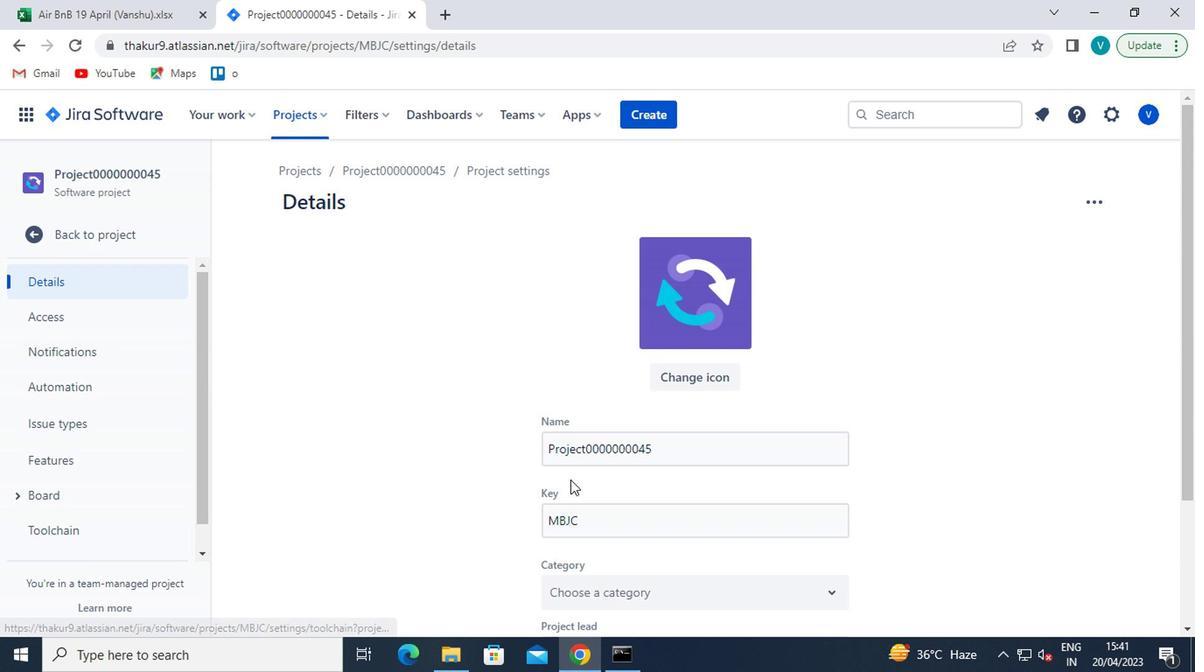 
Action: Mouse scrolled (602, 491) with delta (0, 0)
Screenshot: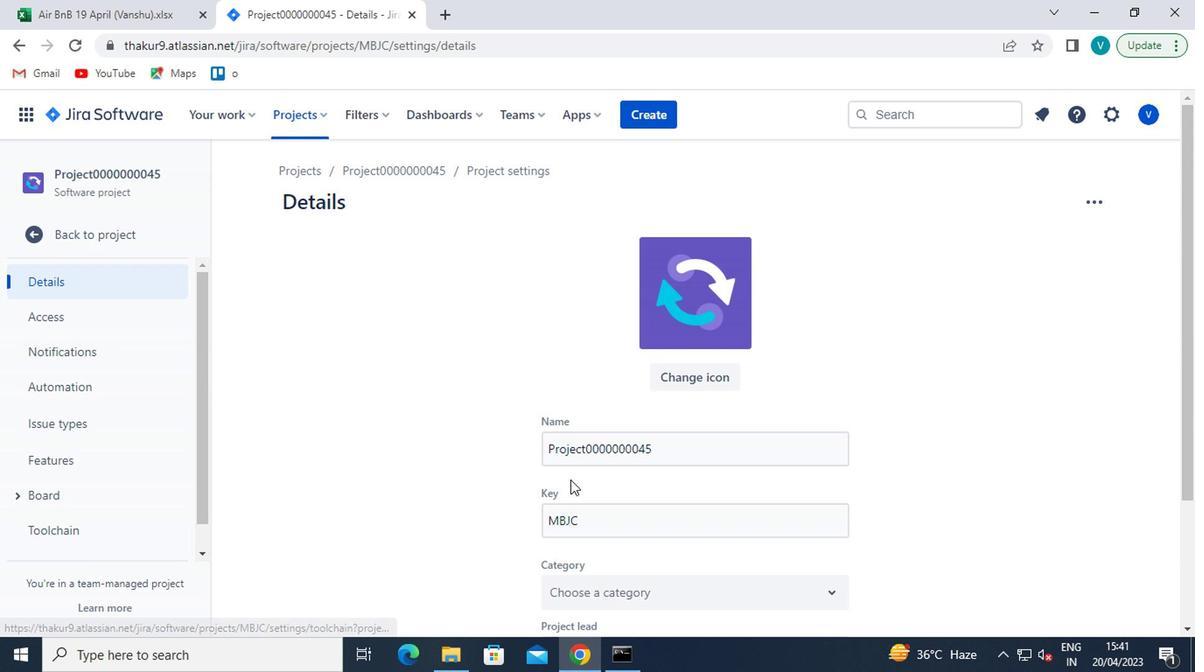 
Action: Mouse moved to (603, 492)
Screenshot: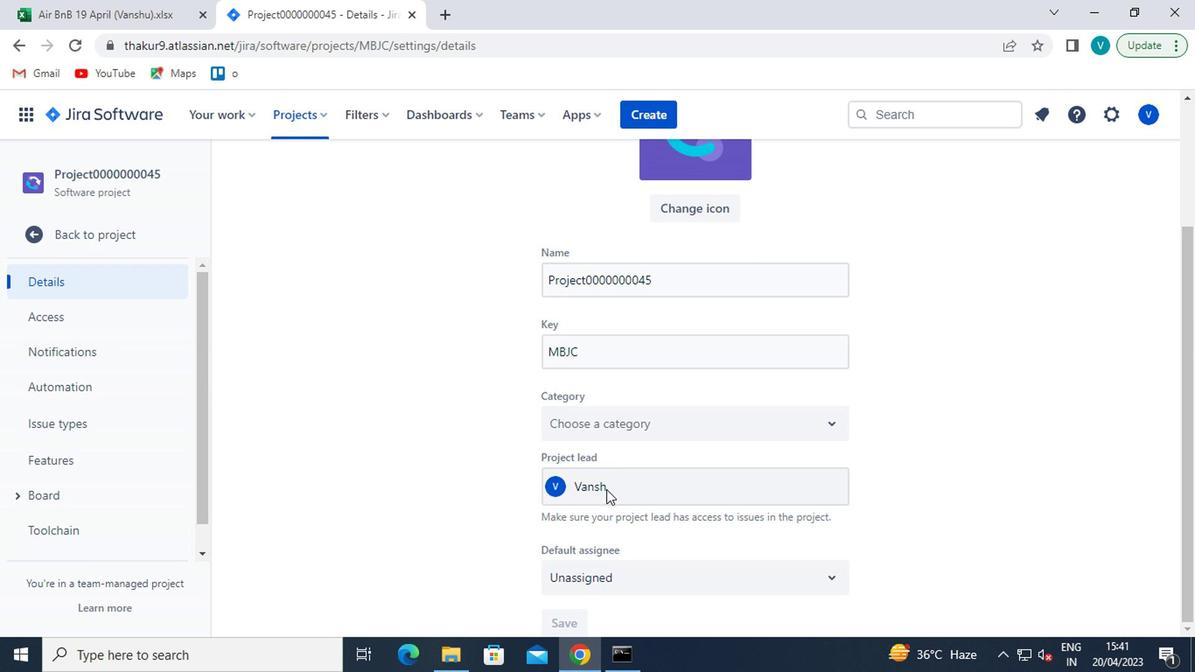 
Action: Mouse pressed left at (603, 492)
Screenshot: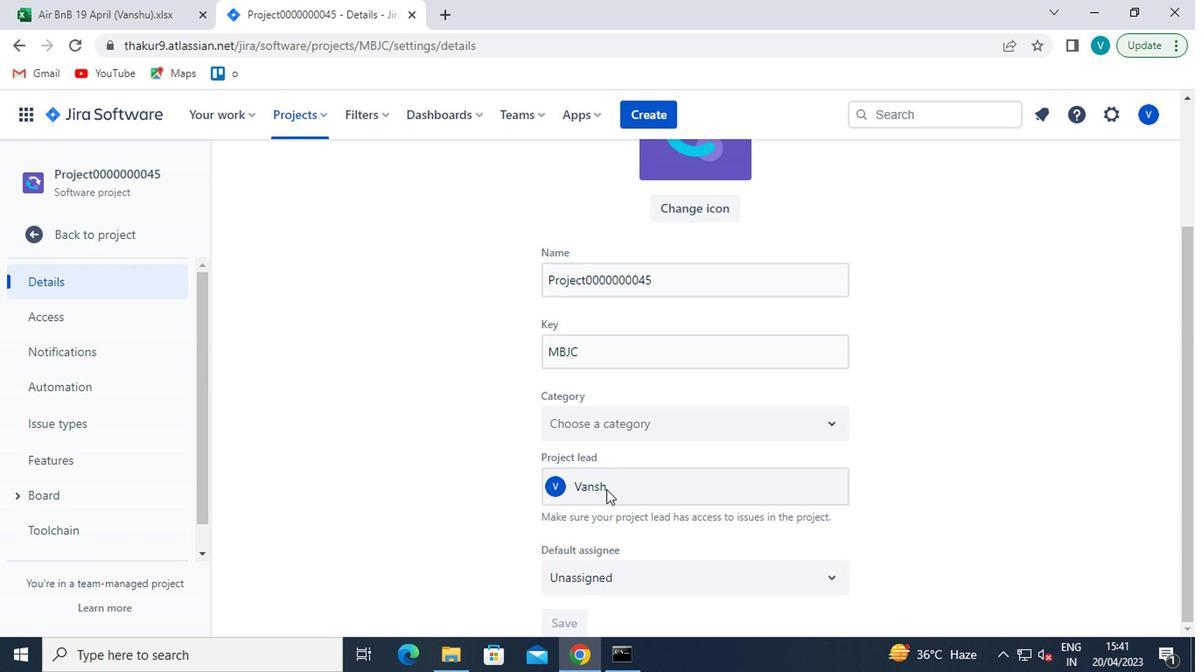 
Action: Mouse moved to (647, 274)
Screenshot: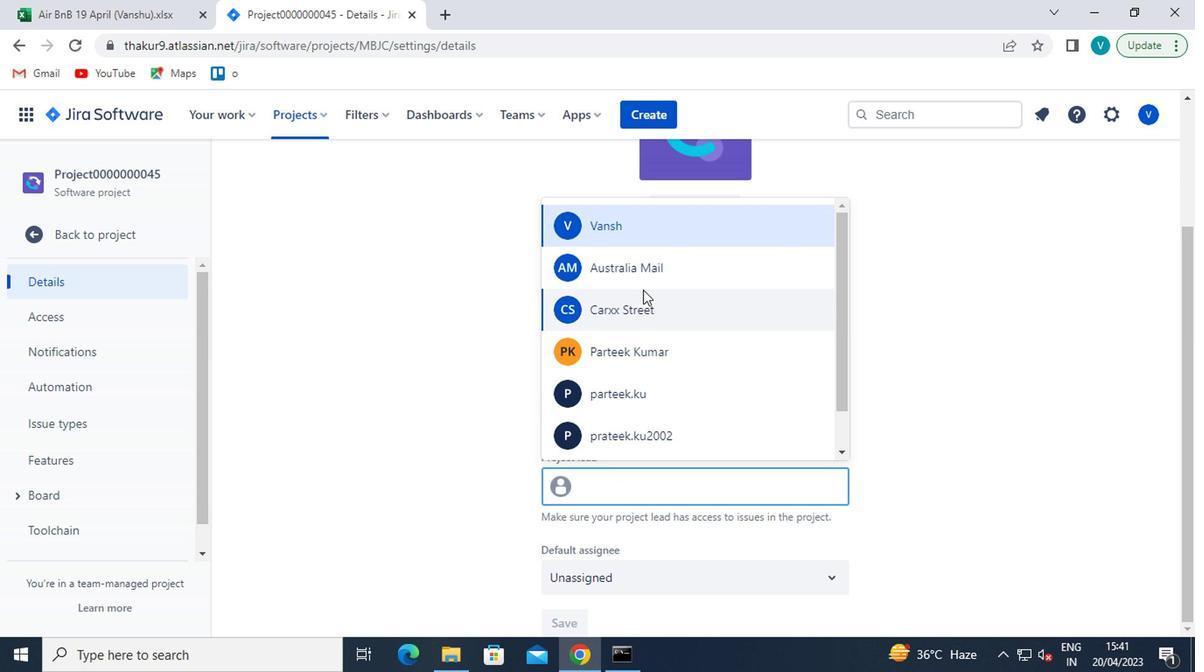 
Action: Mouse pressed left at (647, 274)
Screenshot: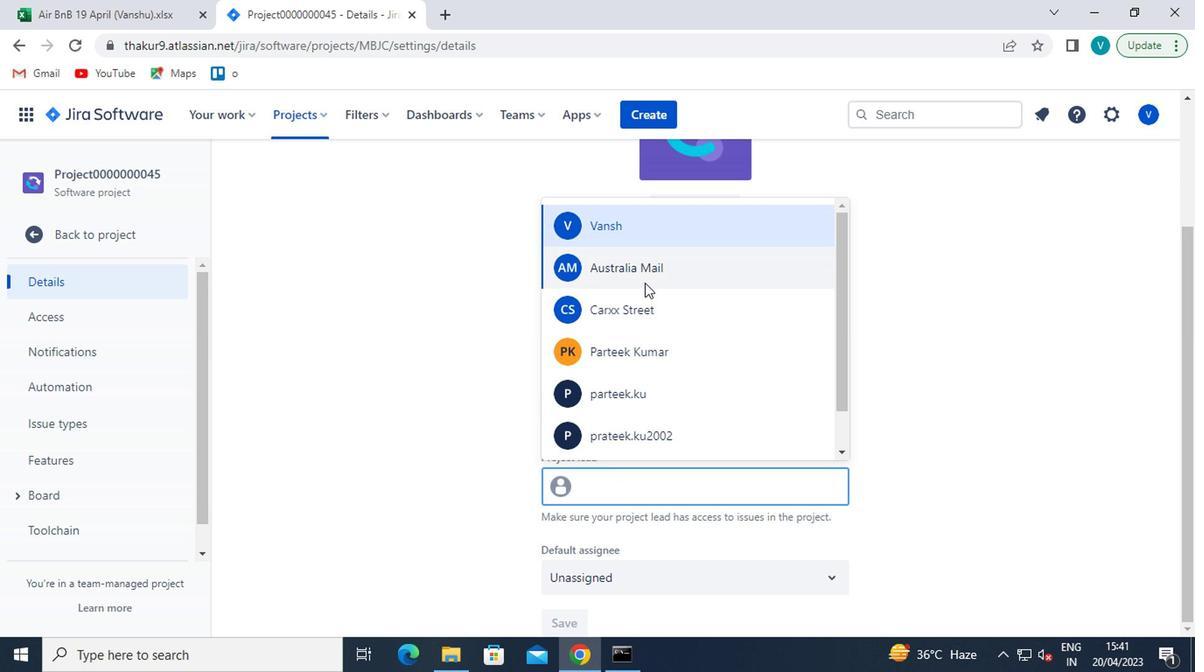 
Action: Mouse moved to (569, 618)
Screenshot: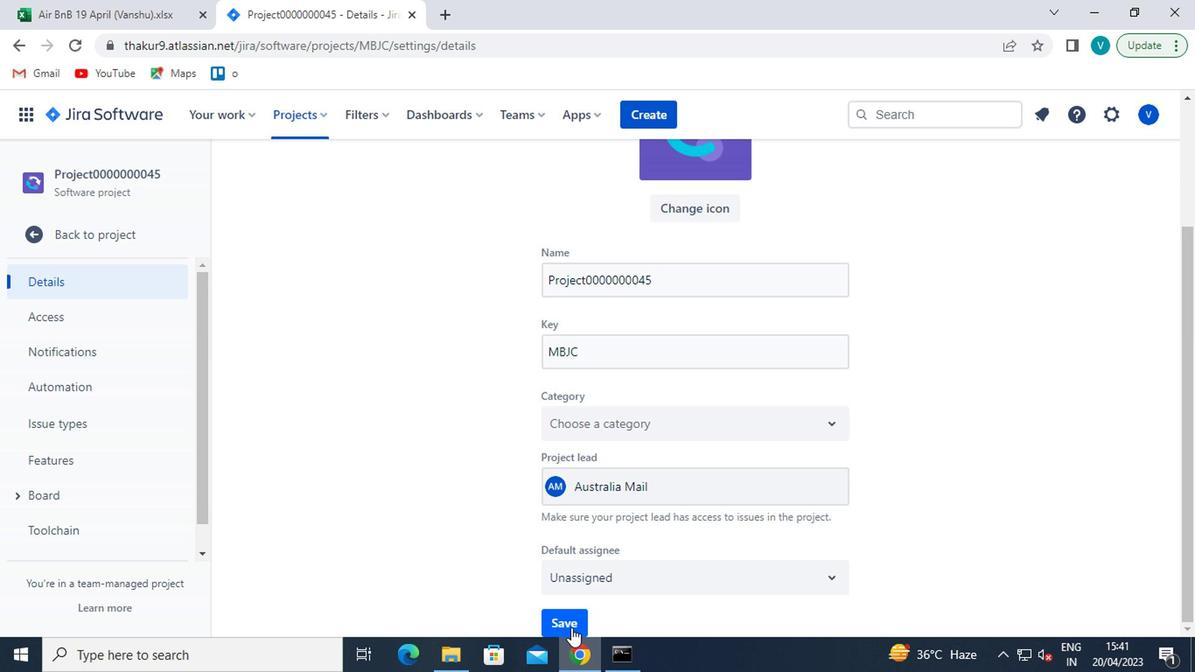 
Action: Mouse pressed left at (569, 618)
Screenshot: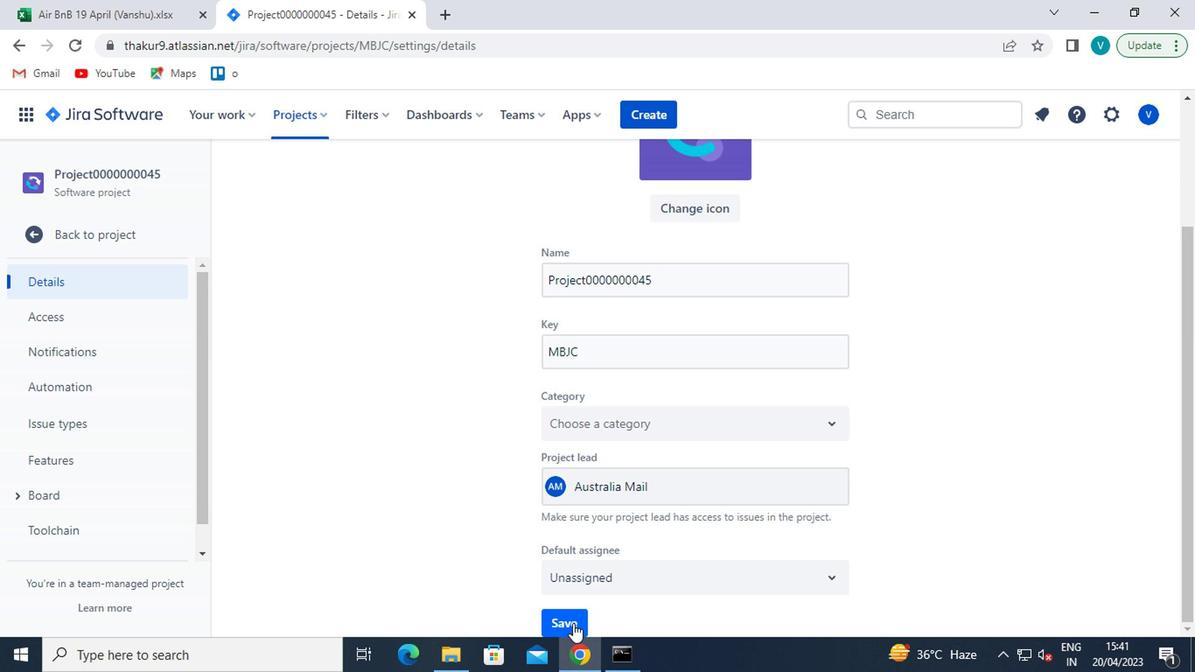 
Action: Mouse moved to (302, 422)
Screenshot: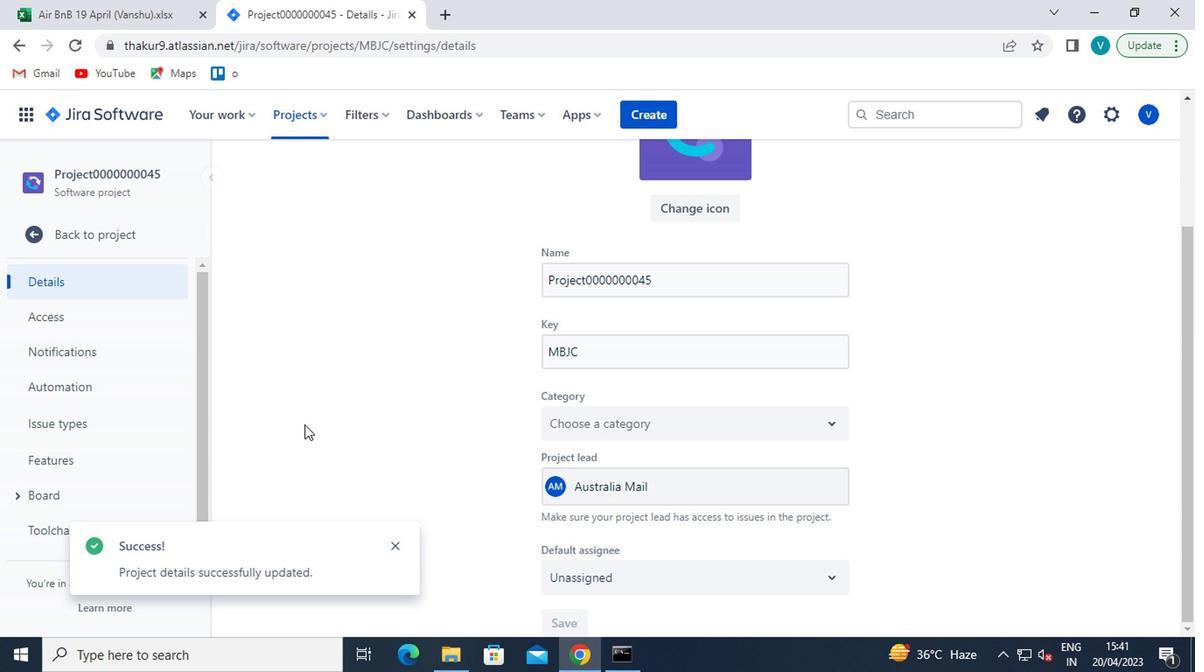 
Action: Mouse scrolled (302, 422) with delta (0, 0)
Screenshot: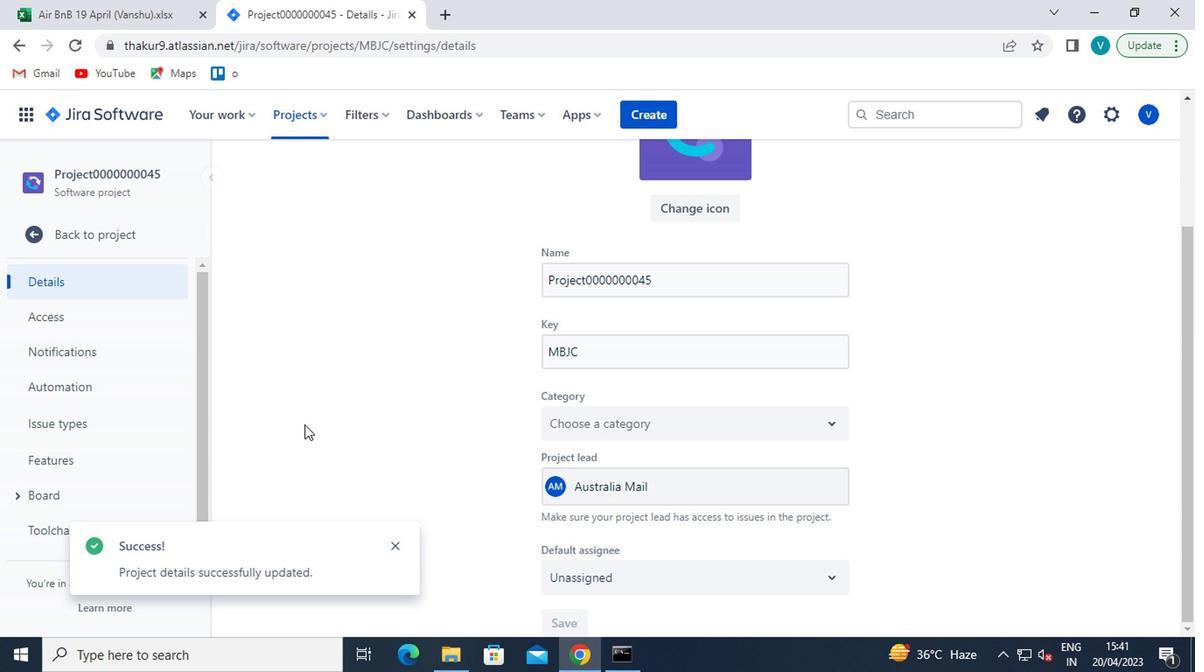 
Action: Mouse scrolled (302, 422) with delta (0, 0)
Screenshot: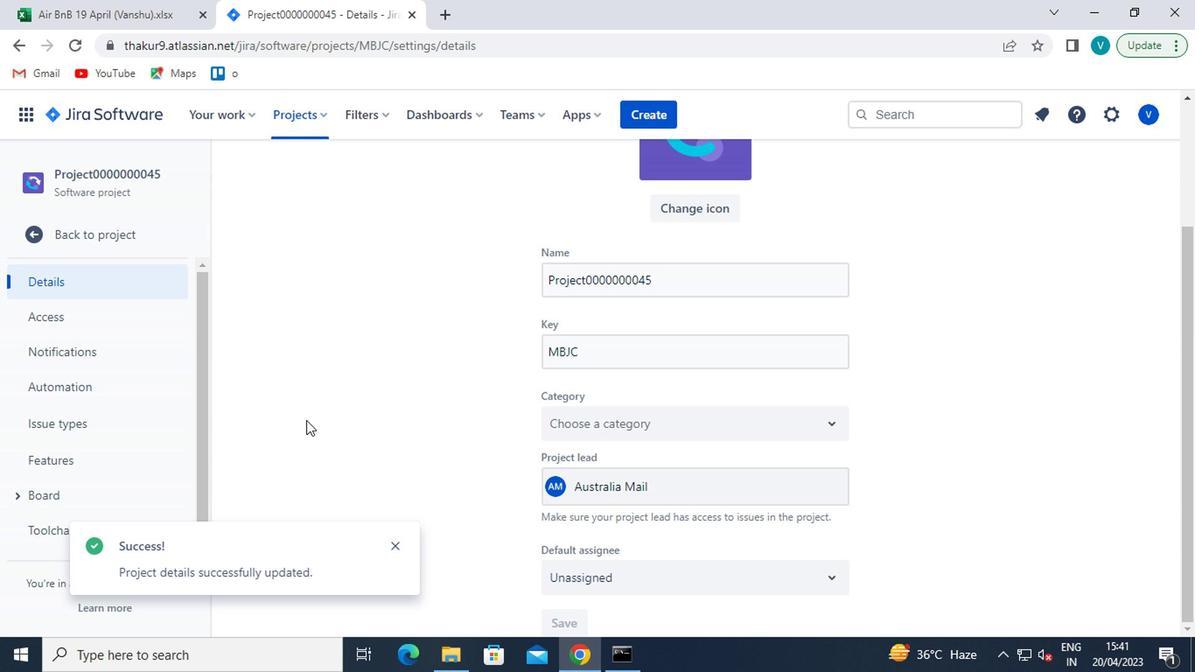 
Action: Mouse moved to (284, 120)
Screenshot: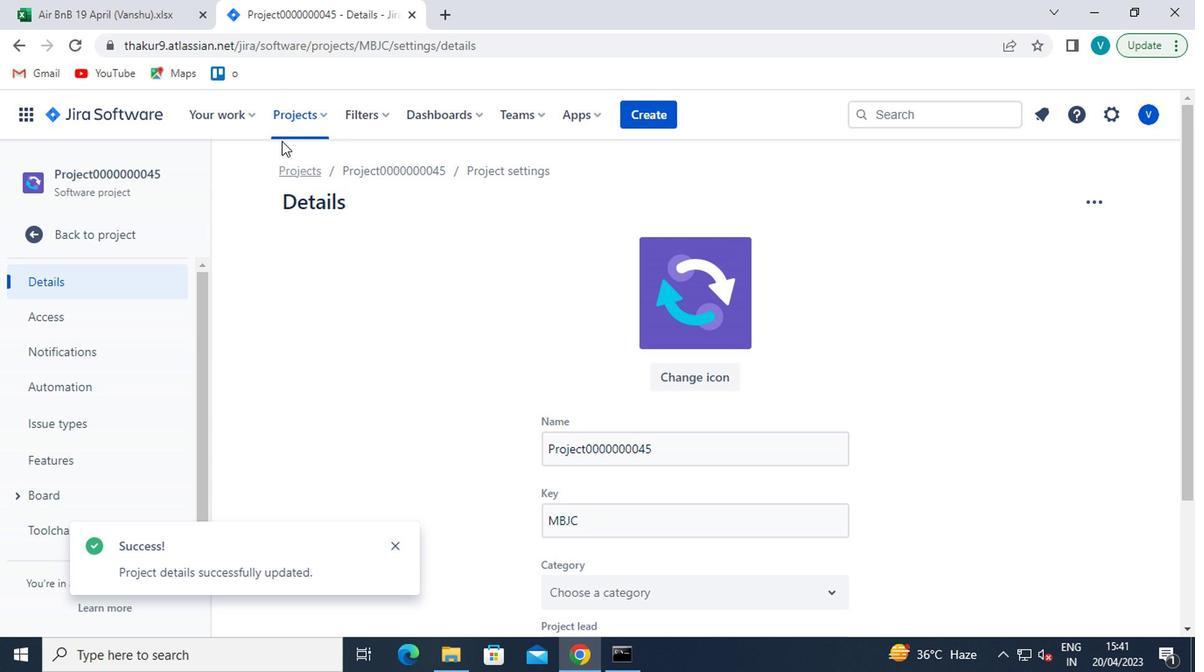 
Action: Mouse pressed left at (284, 120)
Screenshot: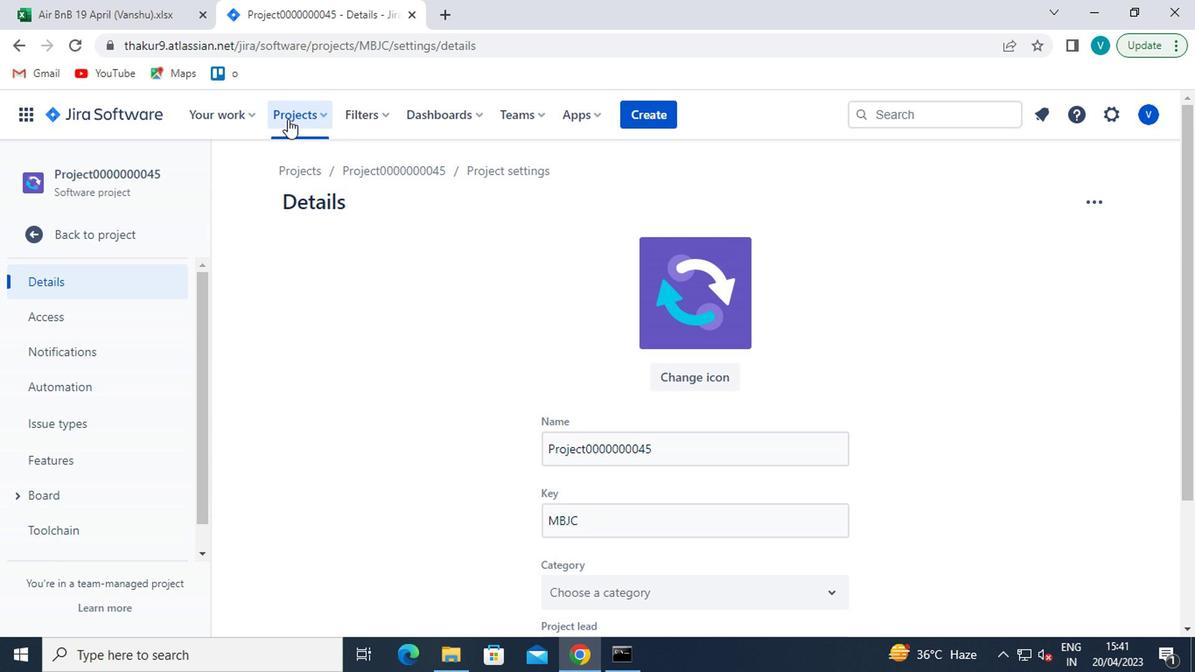 
Action: Mouse moved to (360, 232)
Screenshot: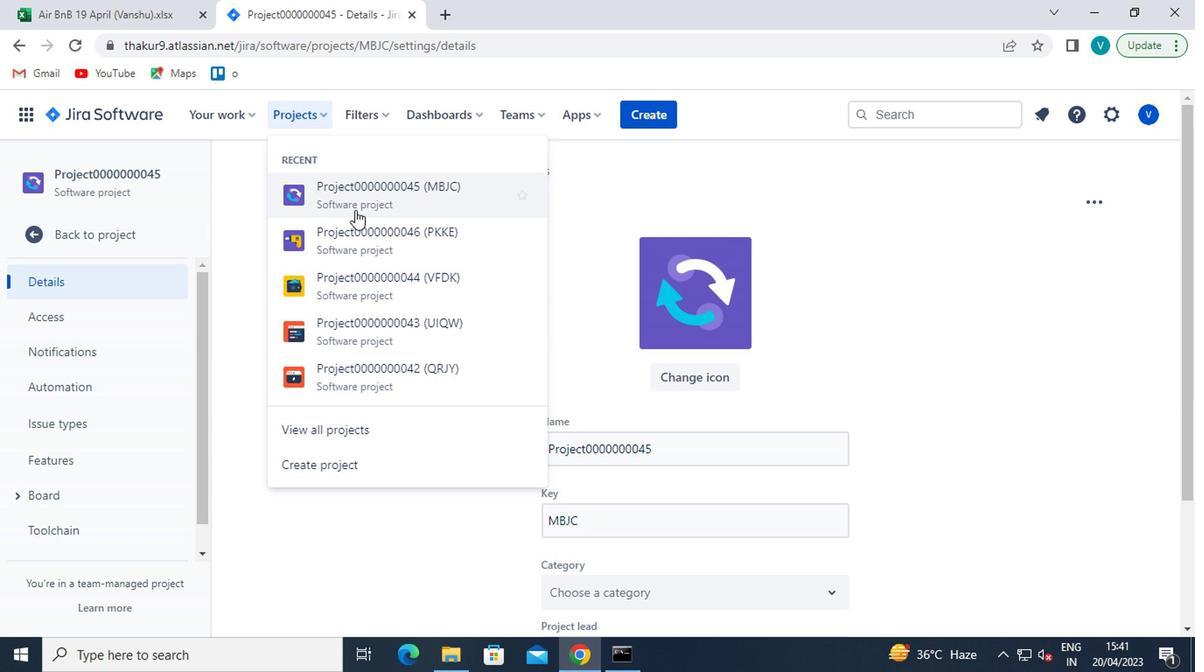 
Action: Mouse pressed left at (360, 232)
Screenshot: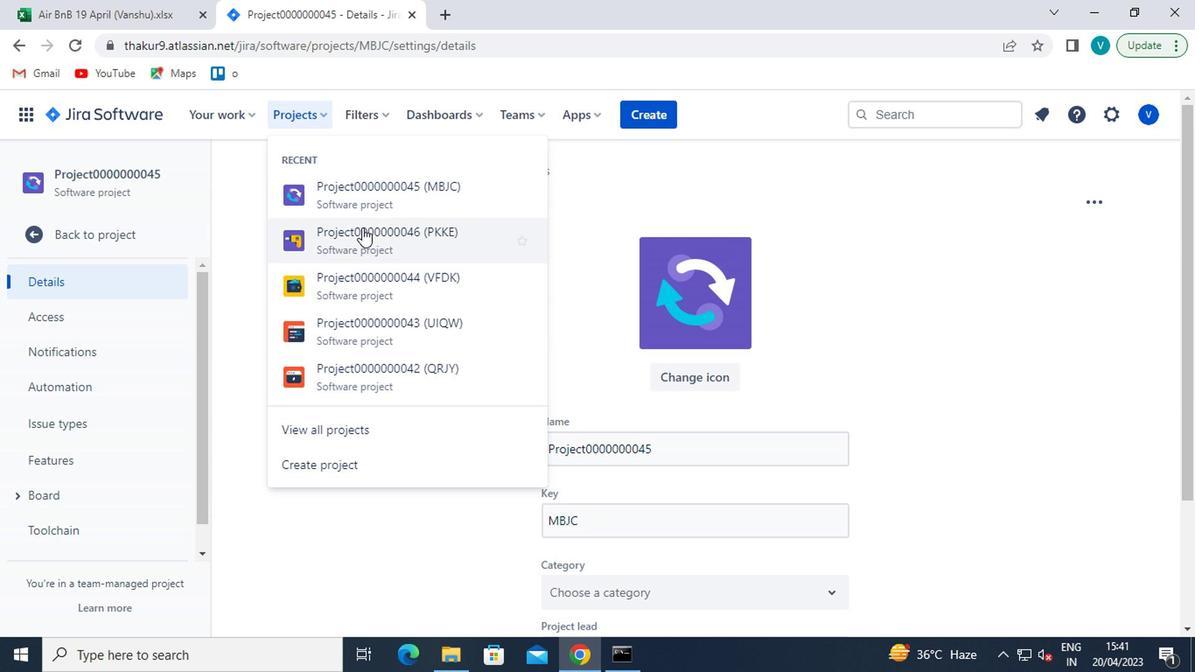 
Action: Mouse moved to (105, 522)
Screenshot: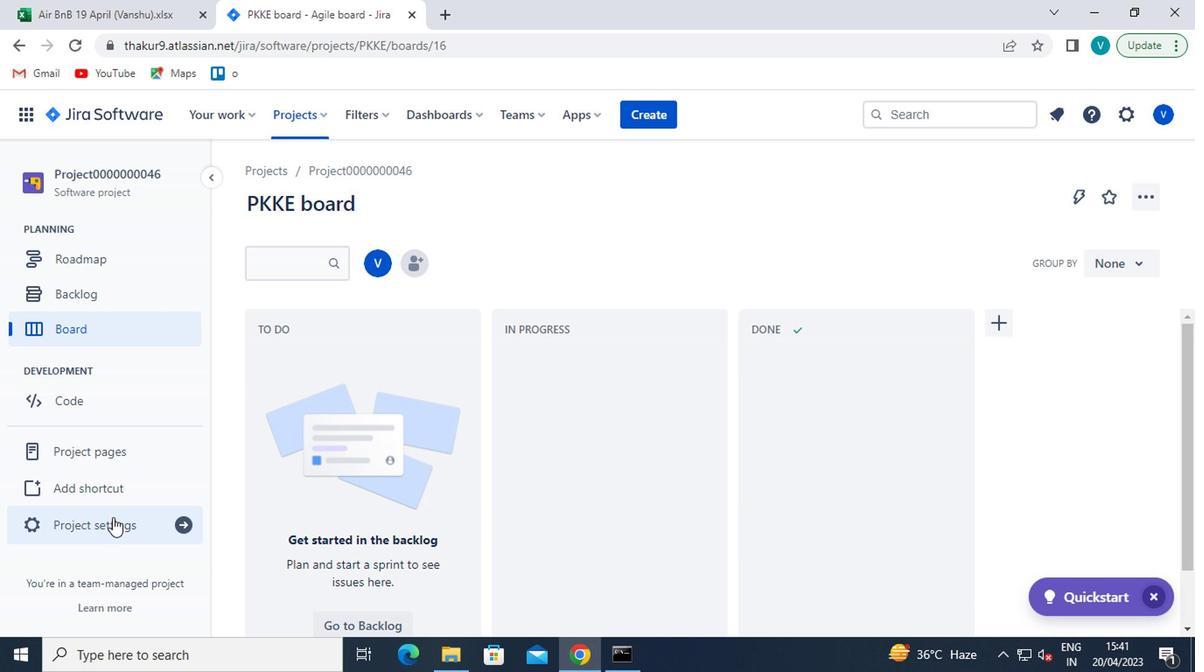 
Action: Mouse pressed left at (105, 522)
Screenshot: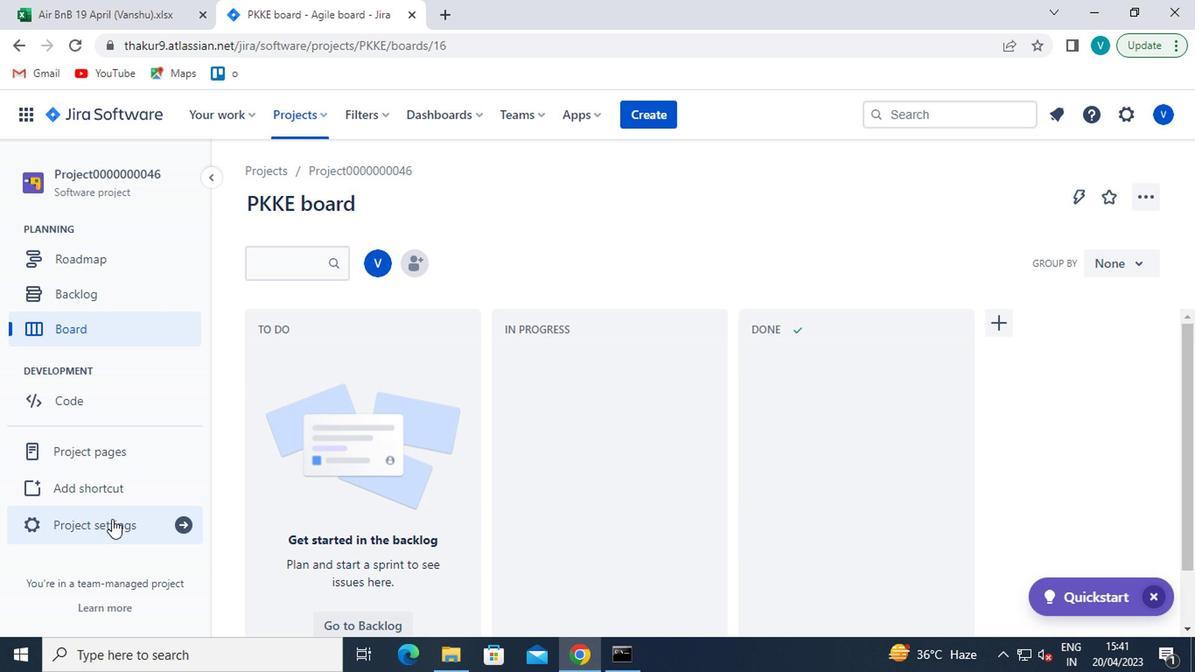 
Action: Mouse moved to (567, 447)
Screenshot: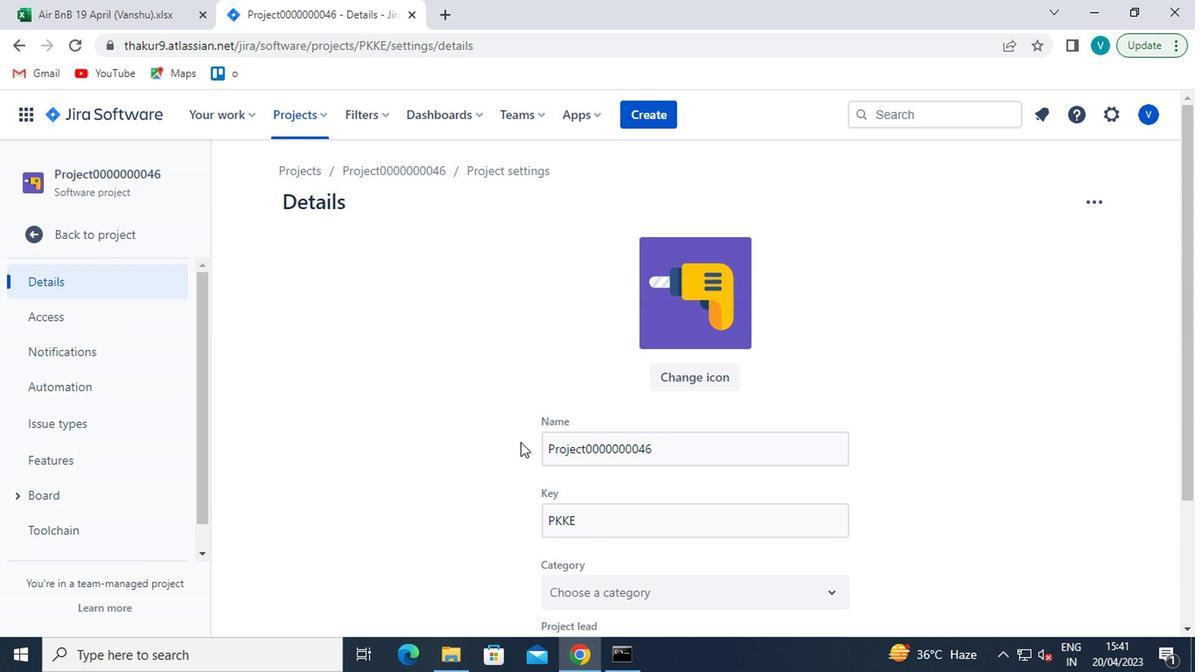 
Action: Mouse scrolled (567, 446) with delta (0, -1)
Screenshot: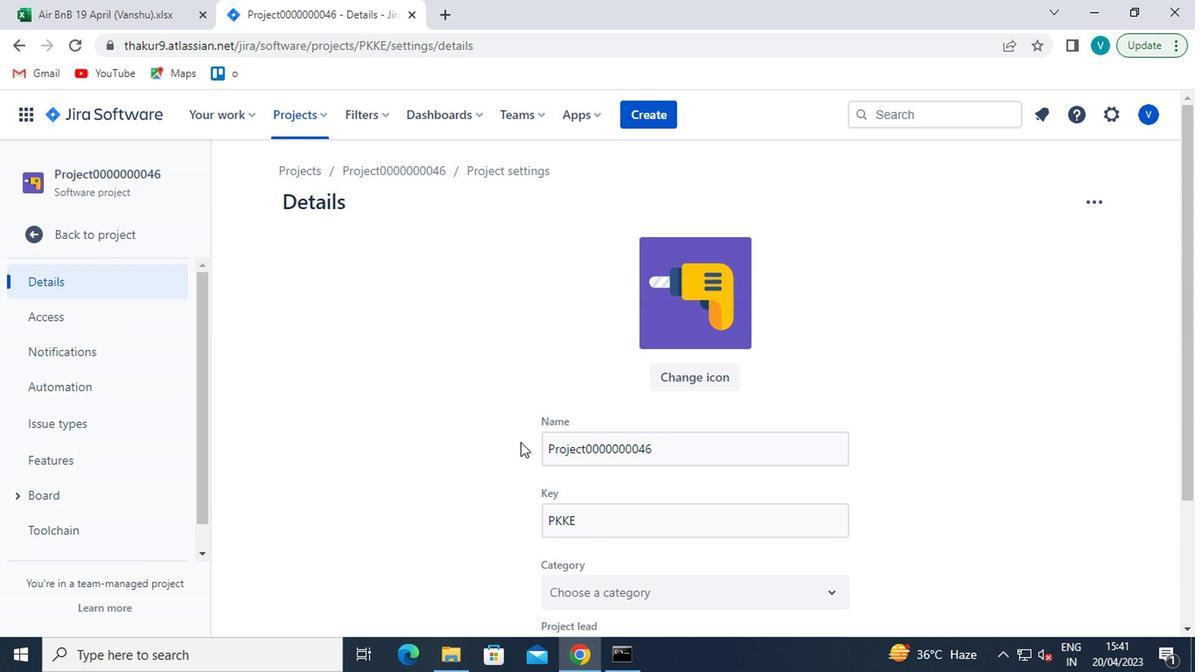 
Action: Mouse scrolled (567, 446) with delta (0, -1)
Screenshot: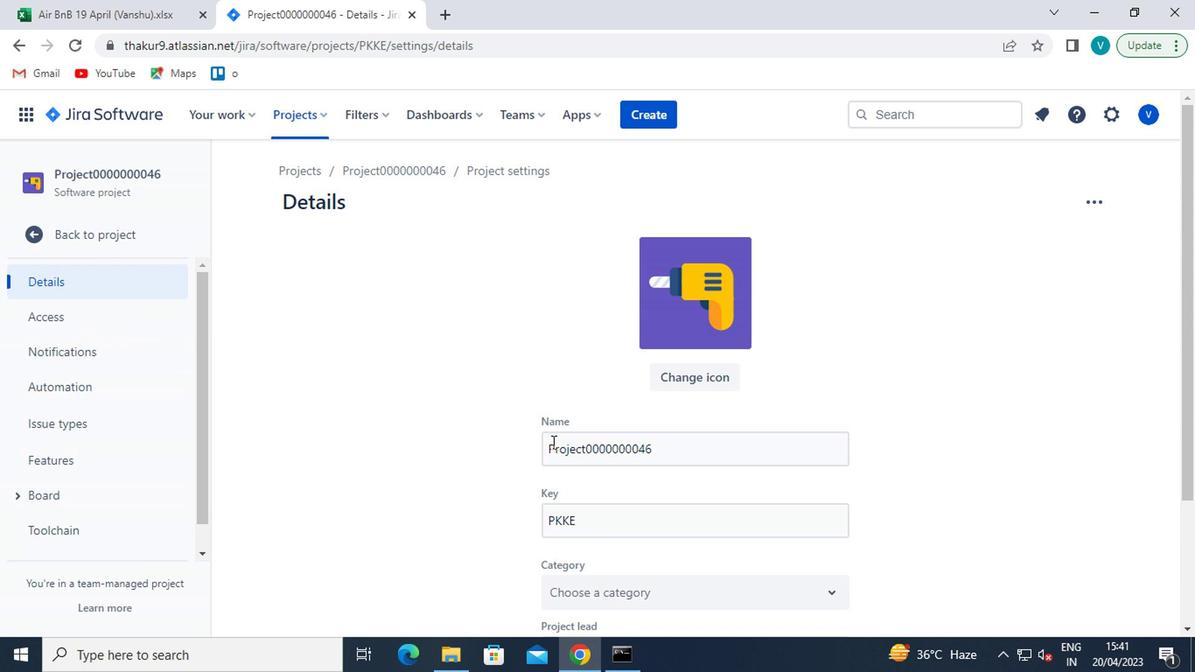
Action: Mouse scrolled (567, 446) with delta (0, -1)
Screenshot: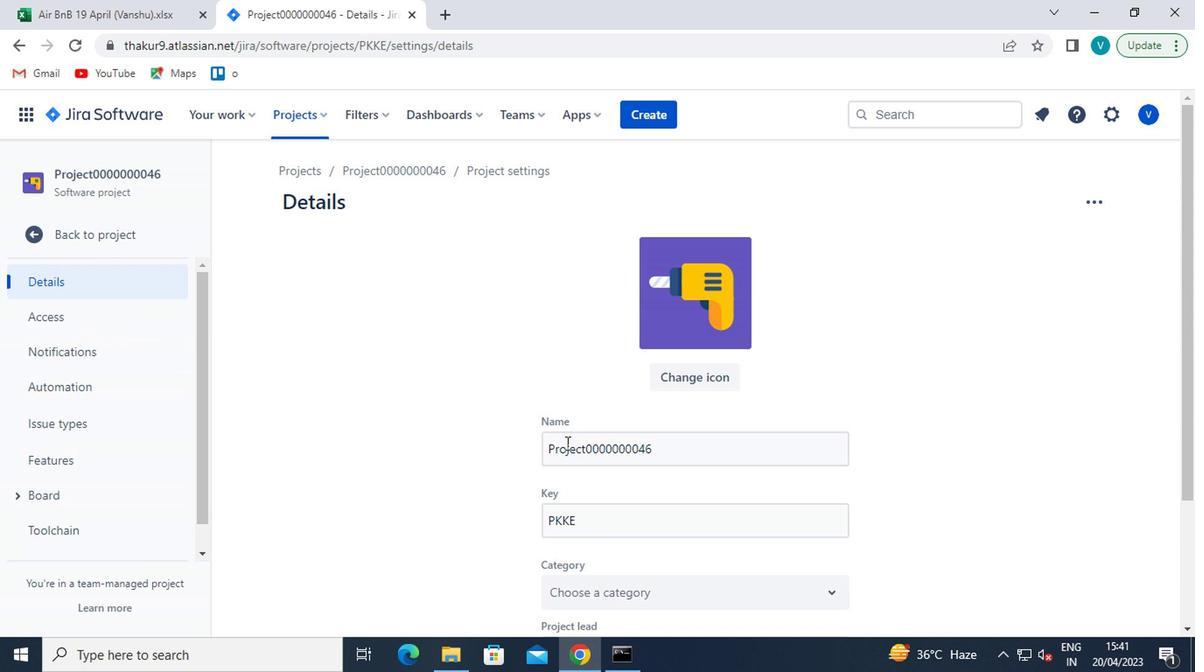 
Action: Mouse moved to (617, 489)
Screenshot: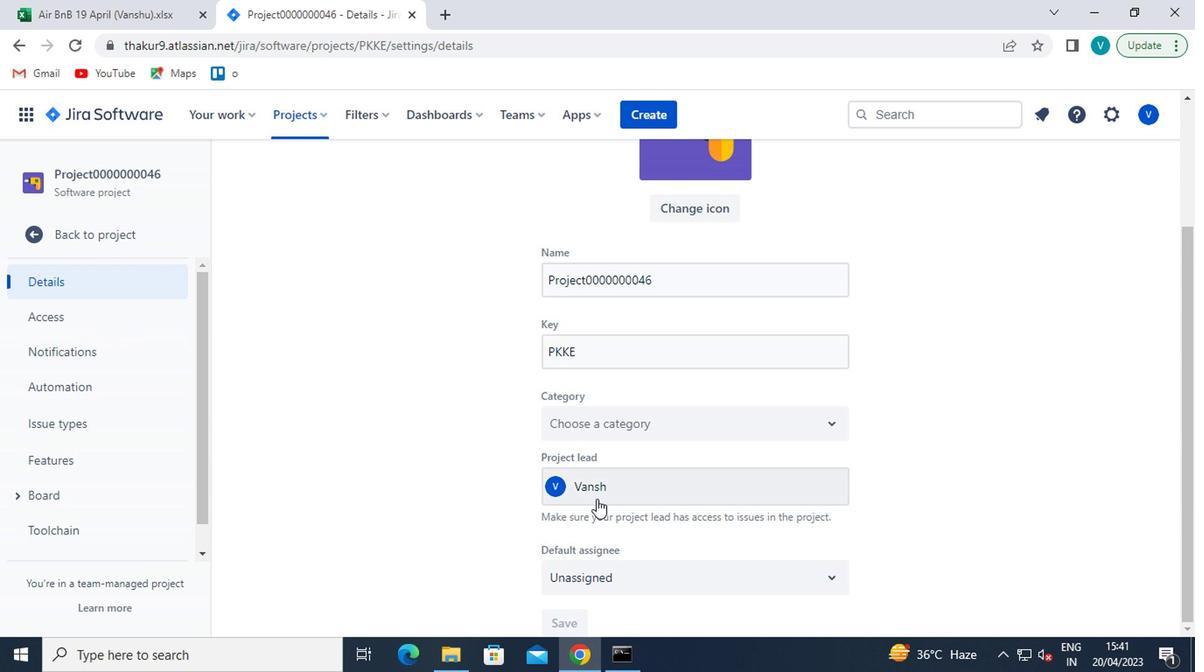 
Action: Mouse pressed left at (617, 489)
Screenshot: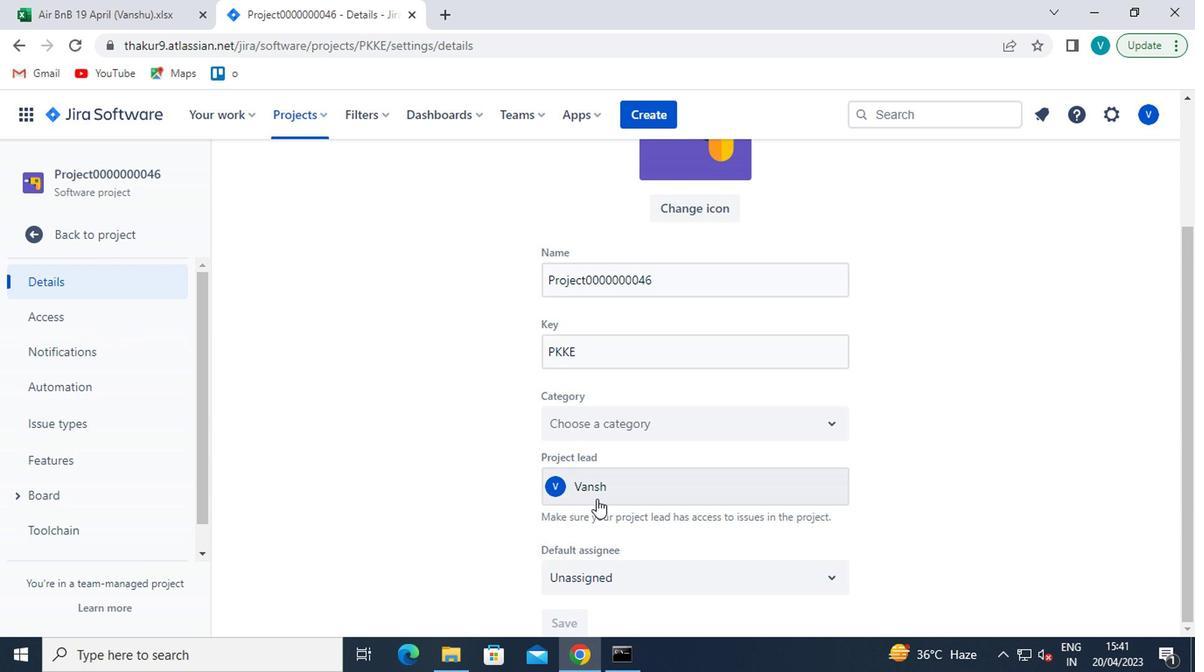 
Action: Mouse moved to (650, 305)
Screenshot: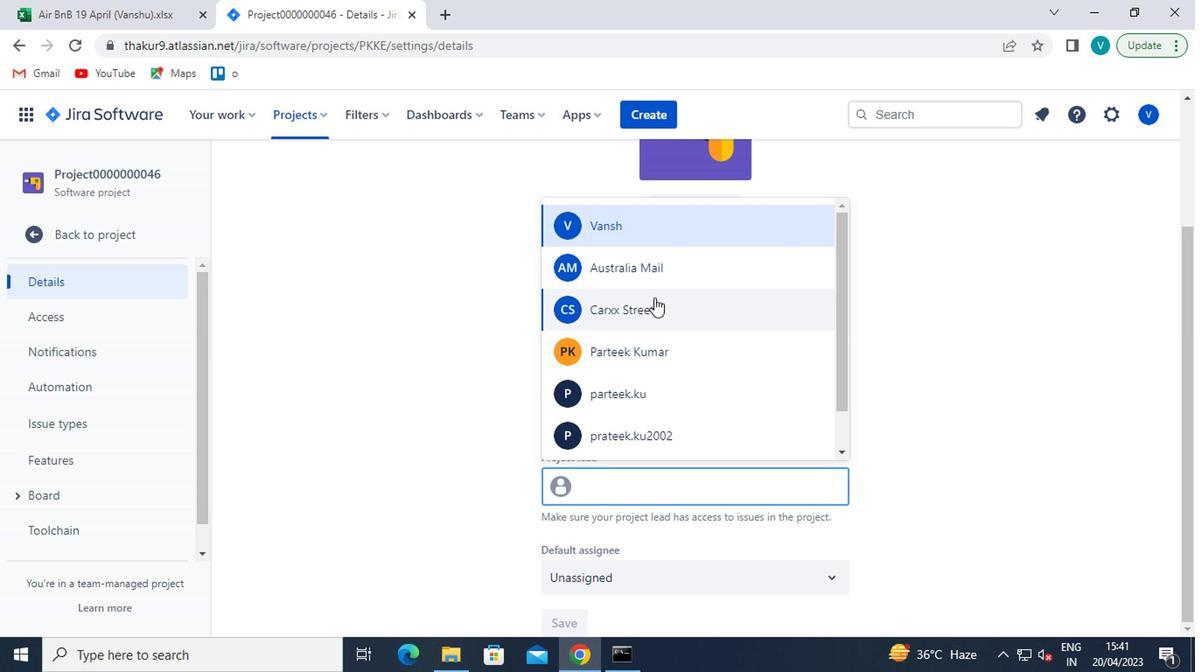 
Action: Mouse scrolled (650, 305) with delta (0, 0)
Screenshot: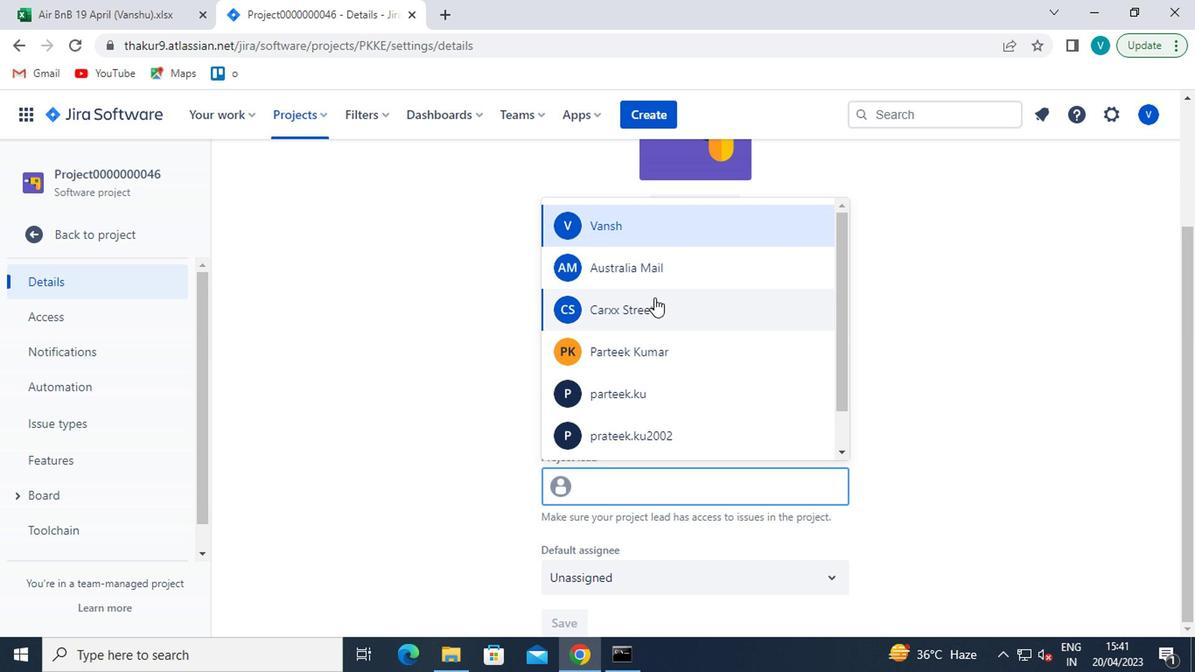 
Action: Mouse moved to (650, 308)
Screenshot: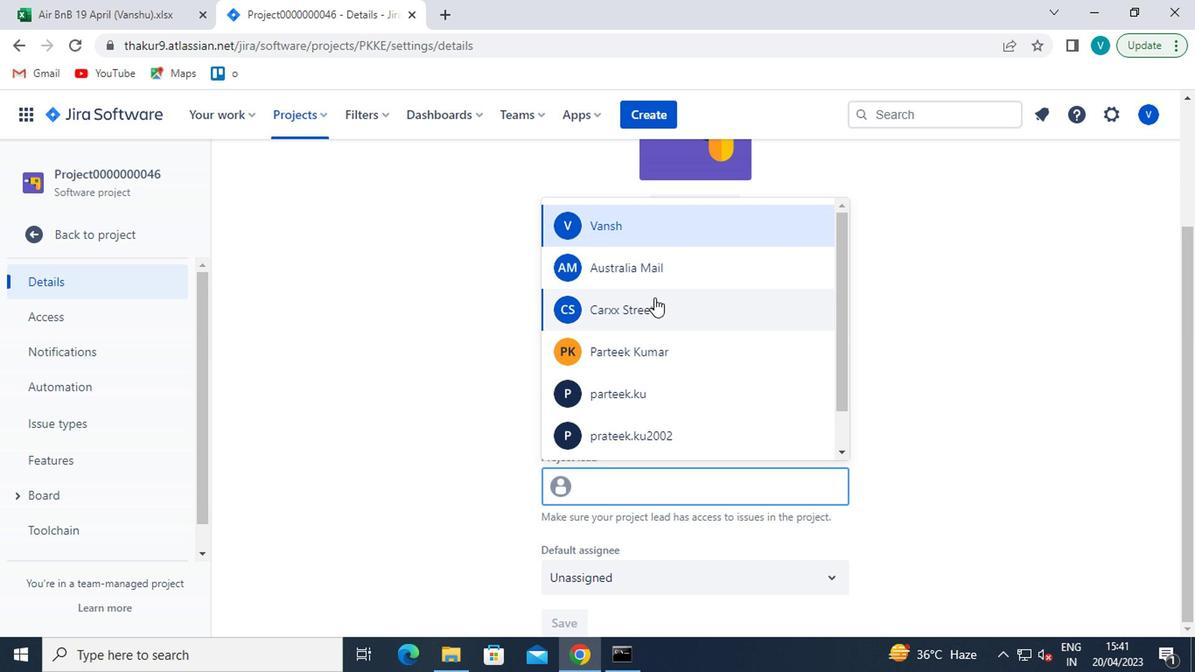 
Action: Mouse scrolled (650, 307) with delta (0, 0)
Screenshot: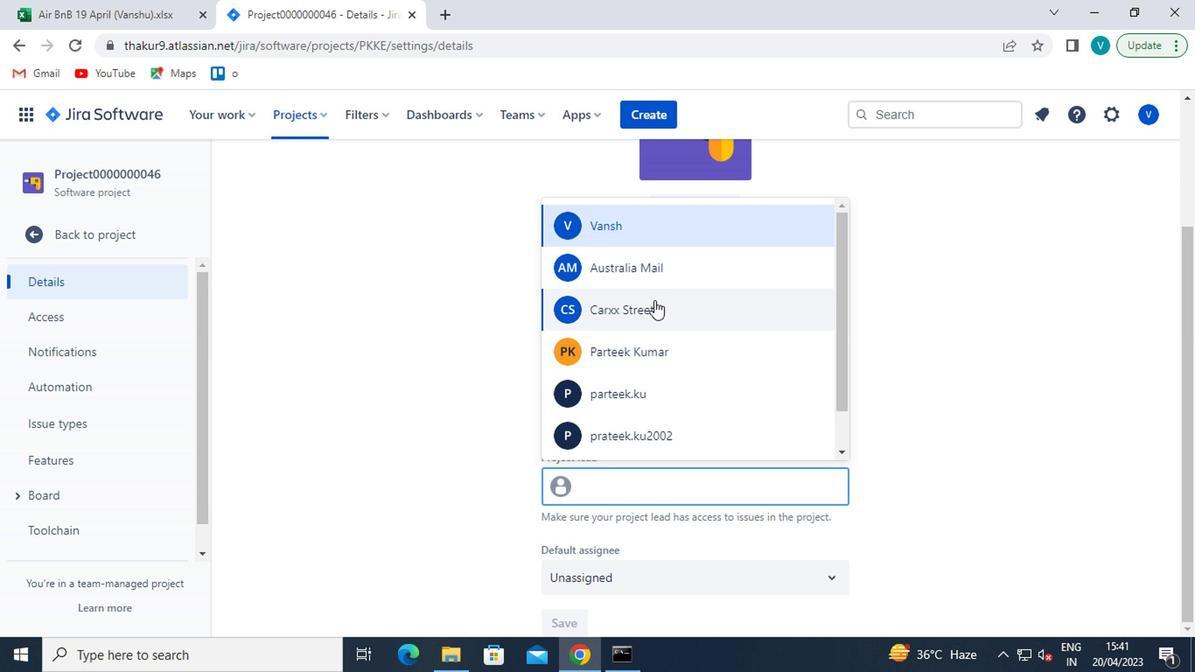 
Action: Mouse moved to (627, 430)
Screenshot: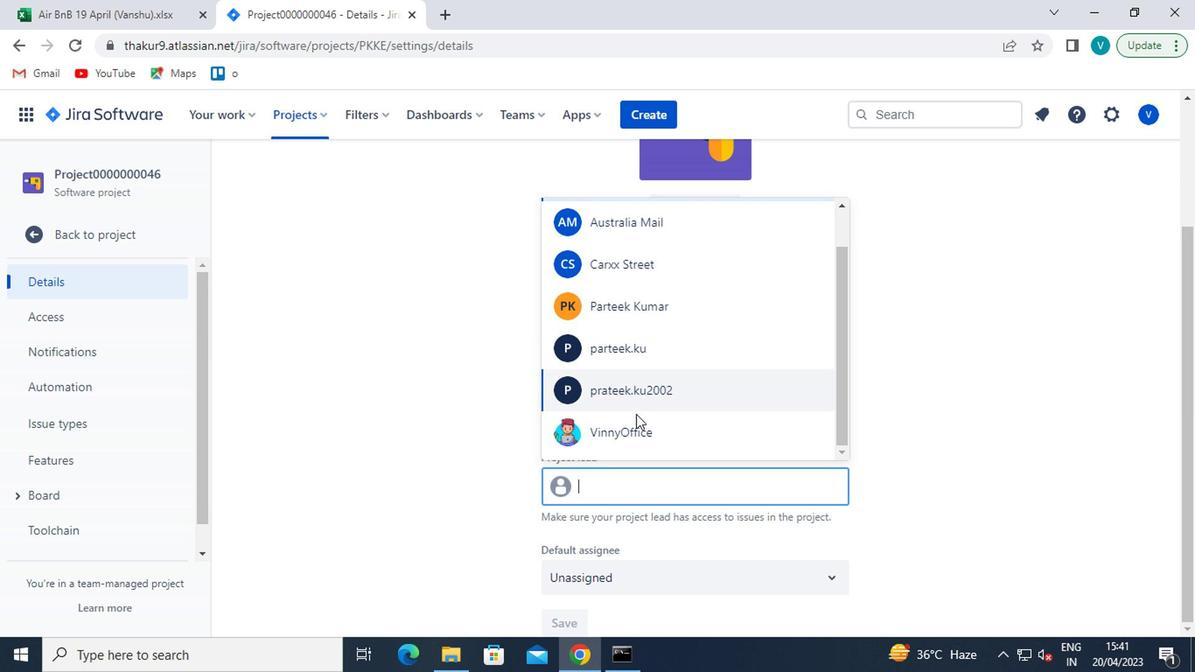 
Action: Mouse pressed left at (627, 430)
Screenshot: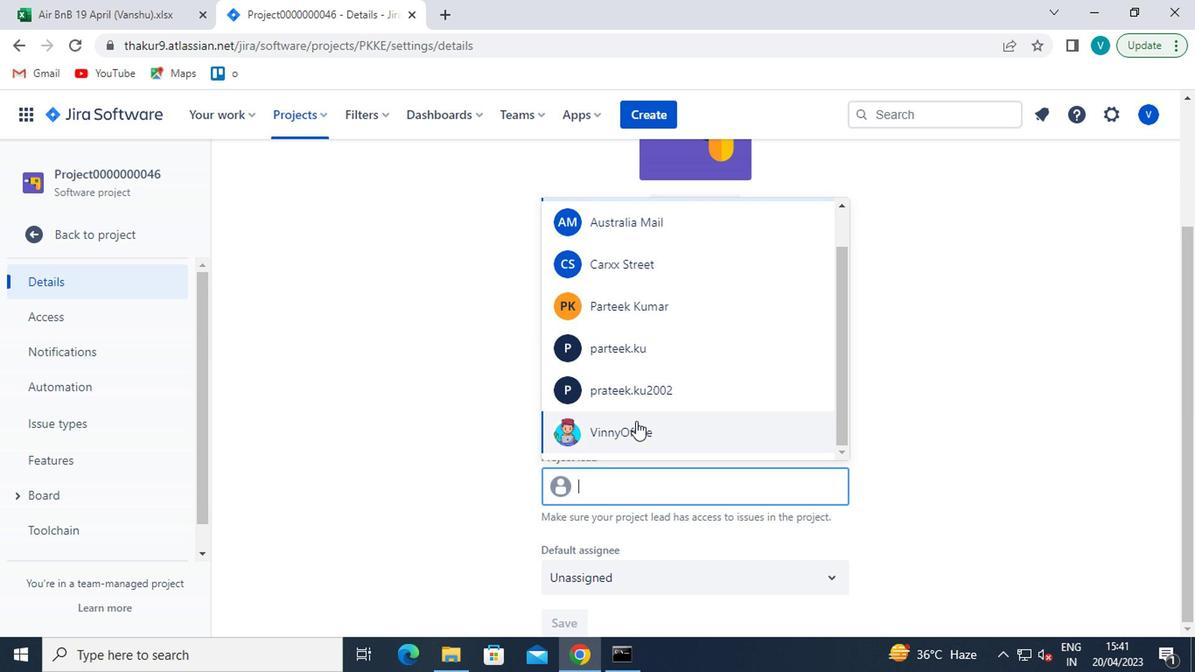 
Action: Mouse moved to (626, 454)
Screenshot: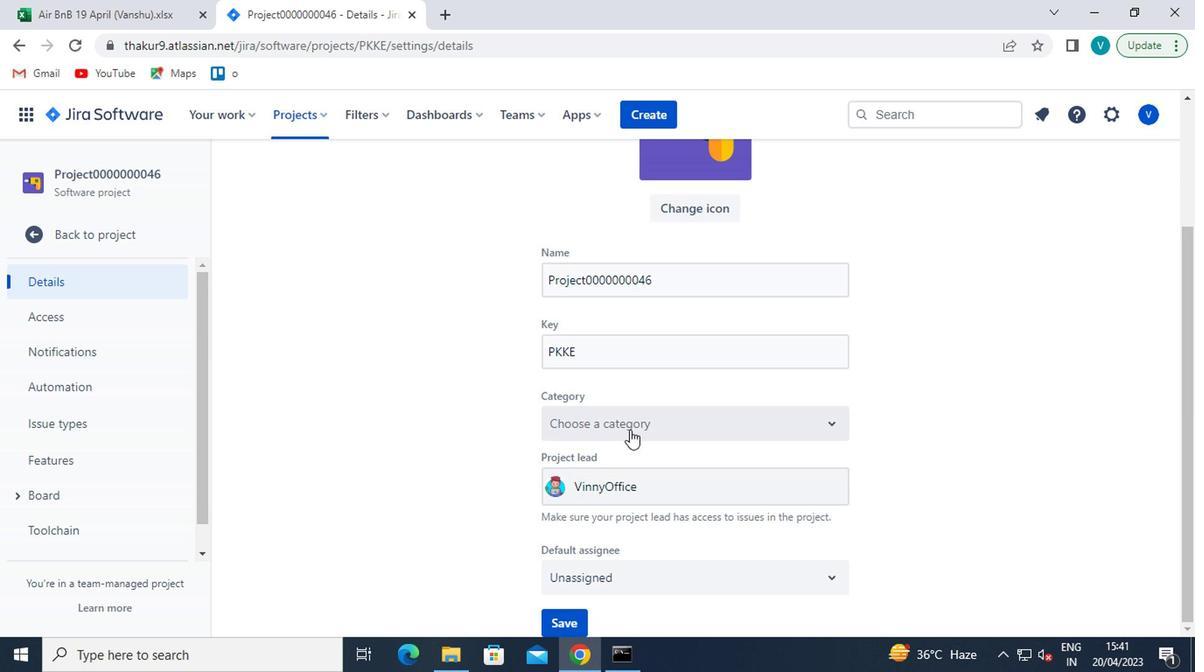 
Action: Mouse scrolled (626, 453) with delta (0, -1)
Screenshot: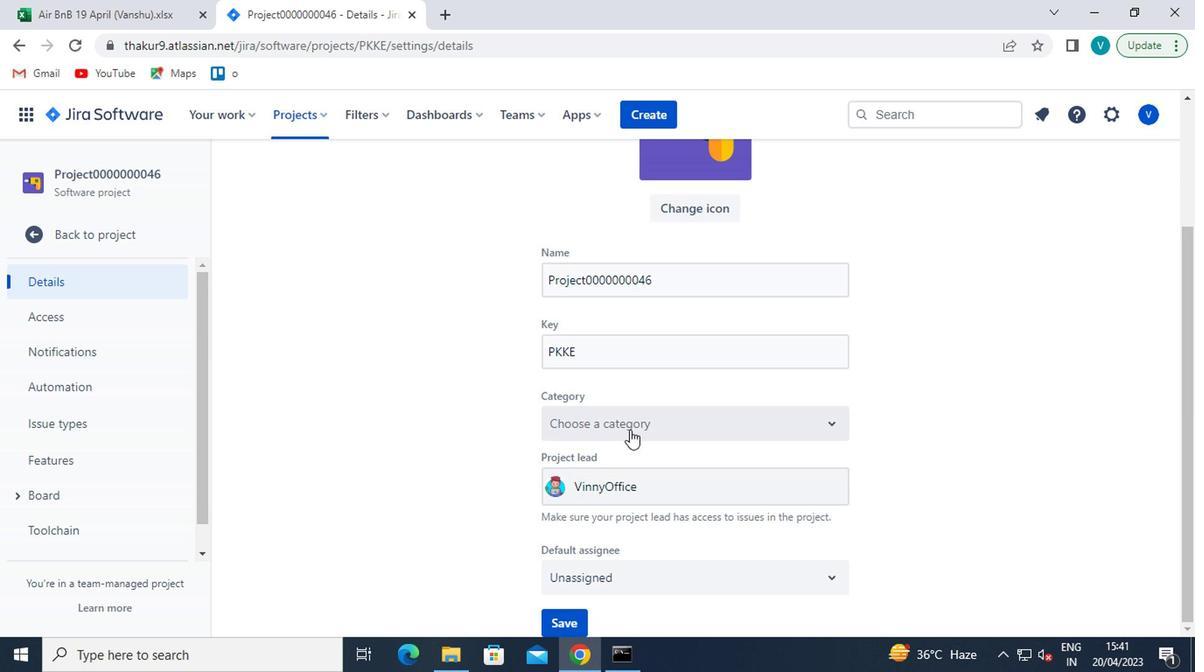 
Action: Mouse moved to (626, 457)
Screenshot: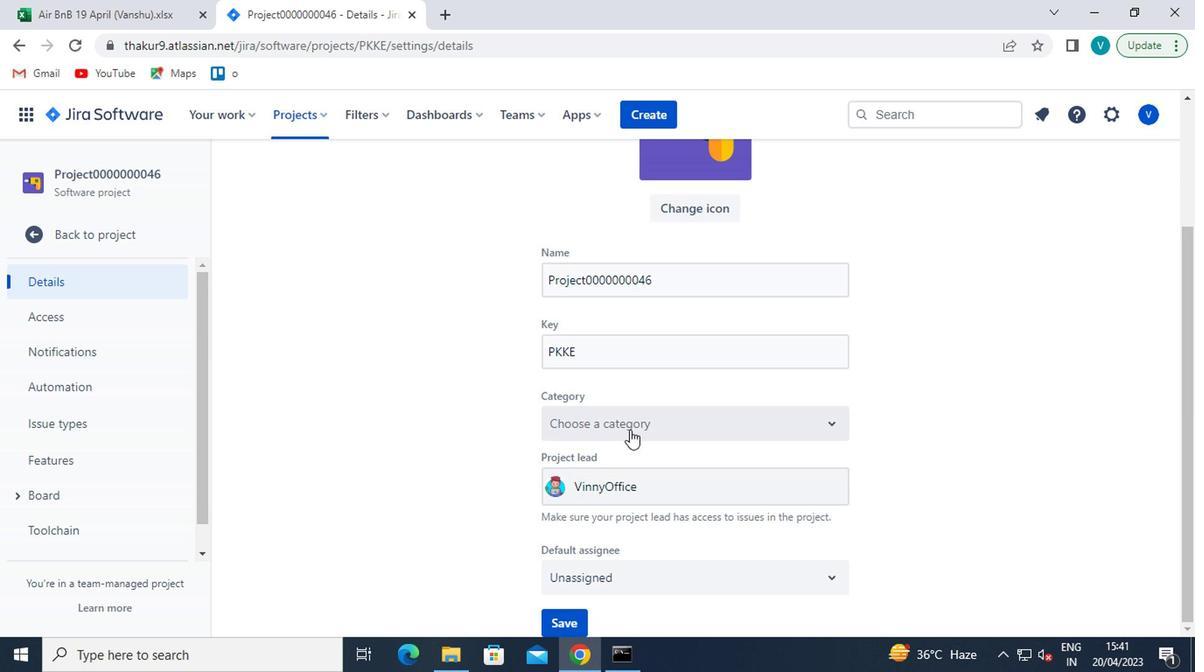 
Action: Mouse scrolled (626, 456) with delta (0, 0)
Screenshot: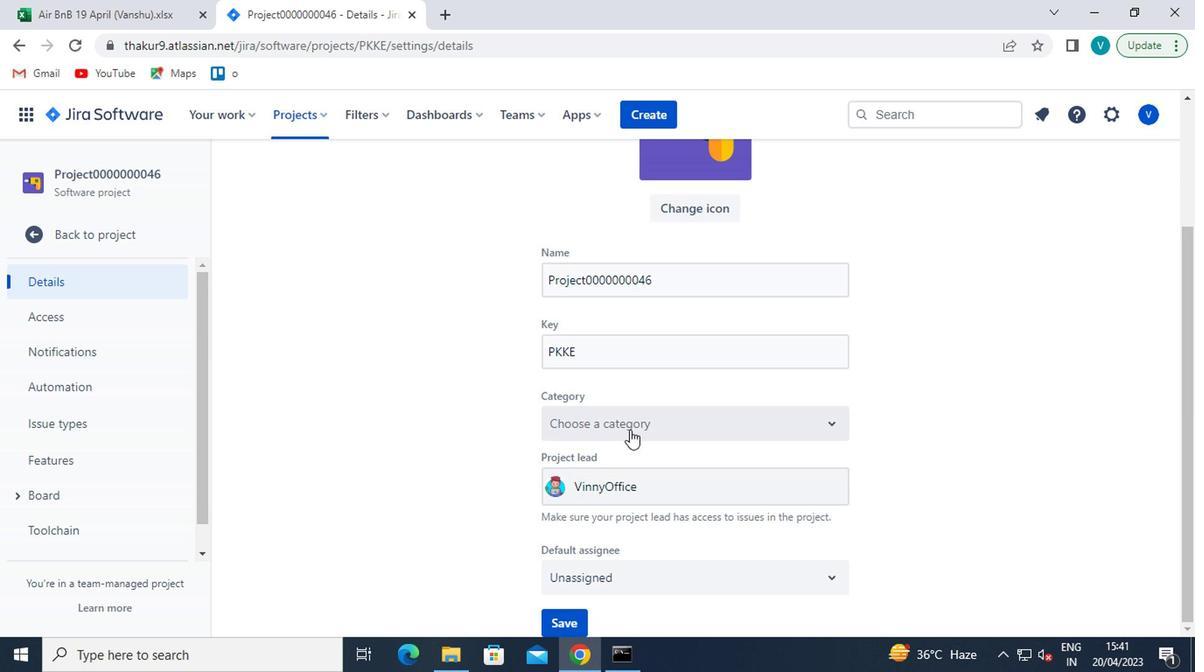 
Action: Mouse moved to (626, 457)
Screenshot: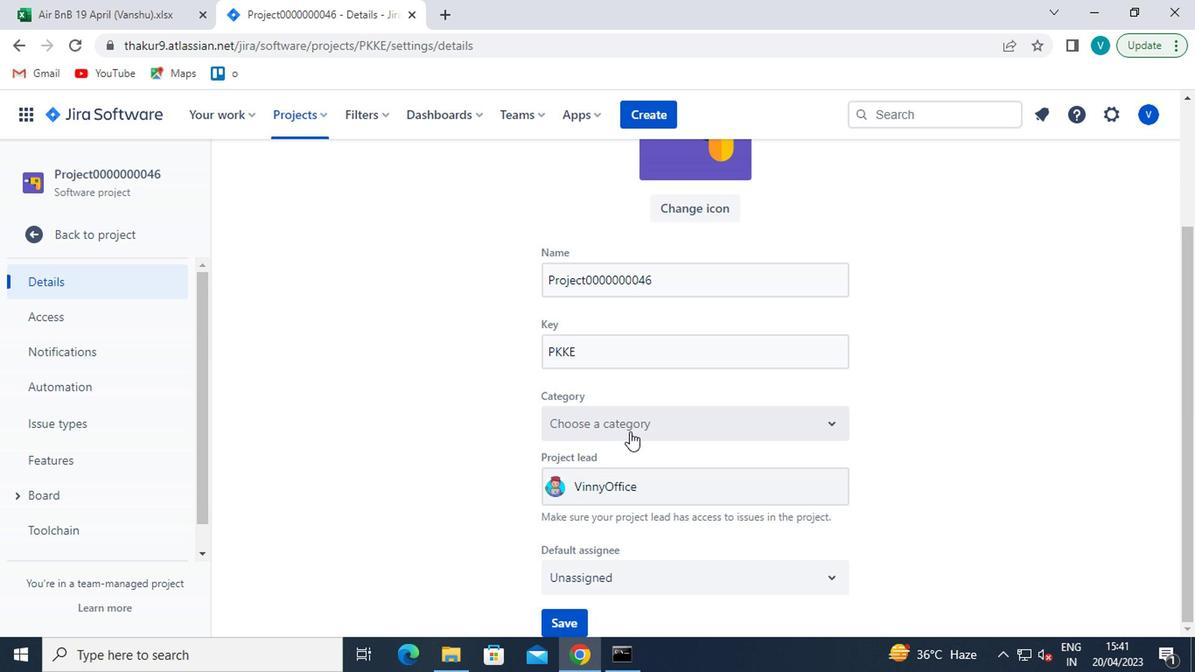 
Action: Mouse scrolled (626, 456) with delta (0, 0)
Screenshot: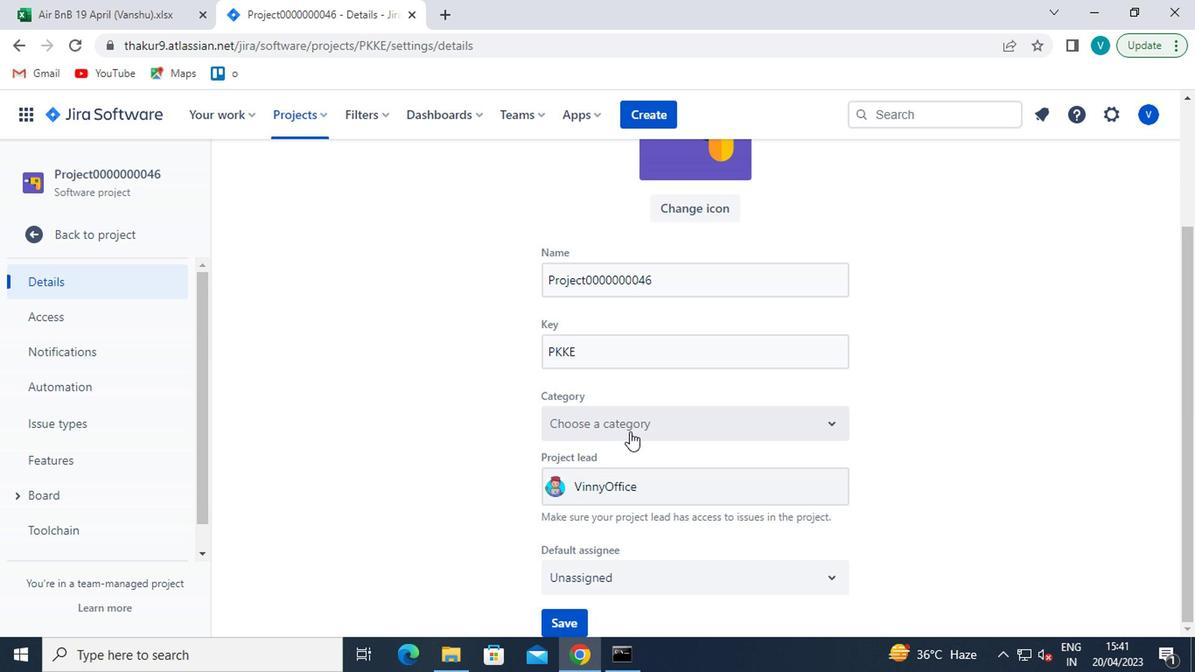 
Action: Mouse moved to (626, 459)
Screenshot: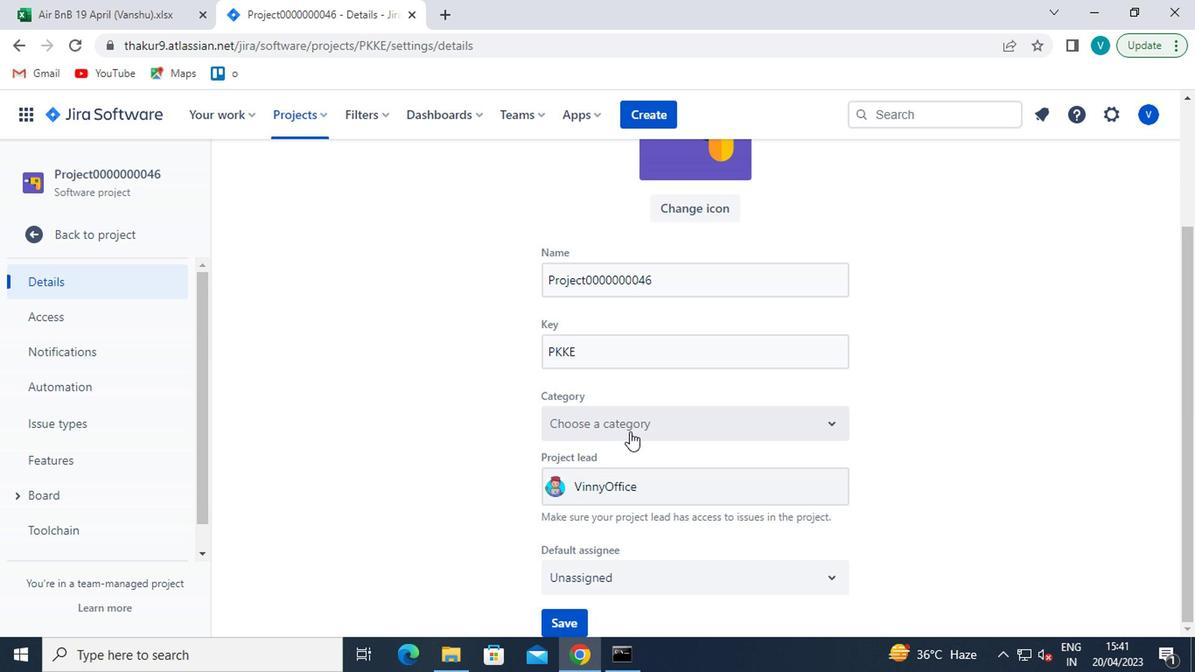
Action: Mouse scrolled (626, 459) with delta (0, 0)
Screenshot: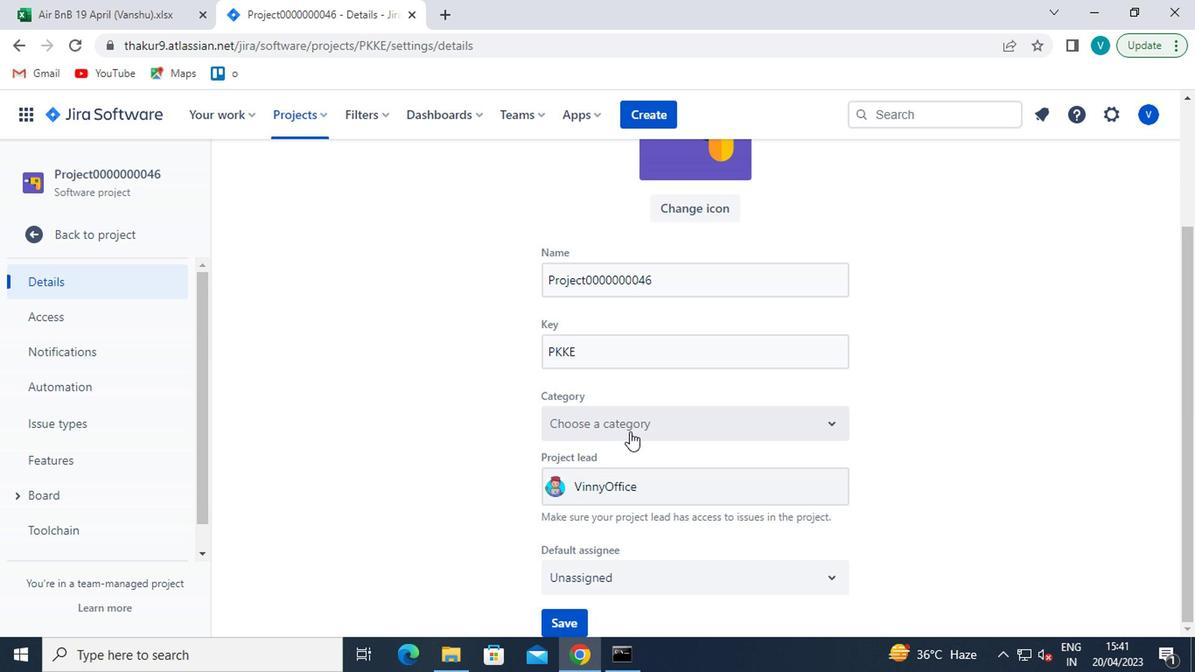 
Action: Mouse moved to (552, 626)
Screenshot: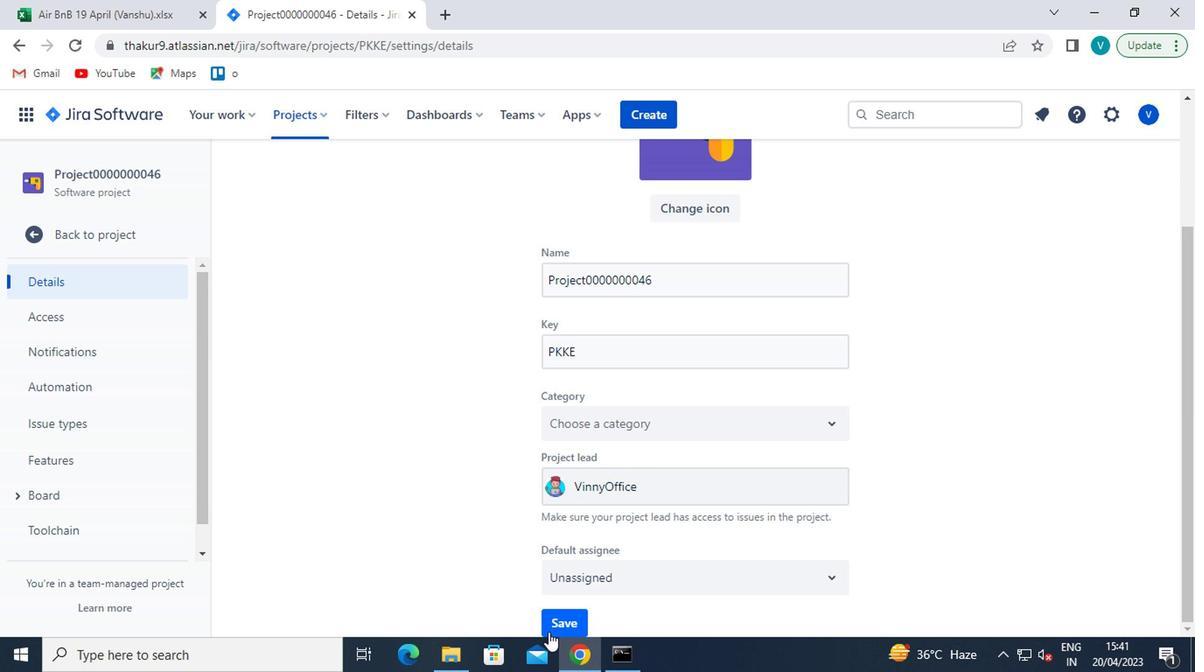 
Action: Mouse pressed left at (552, 626)
Screenshot: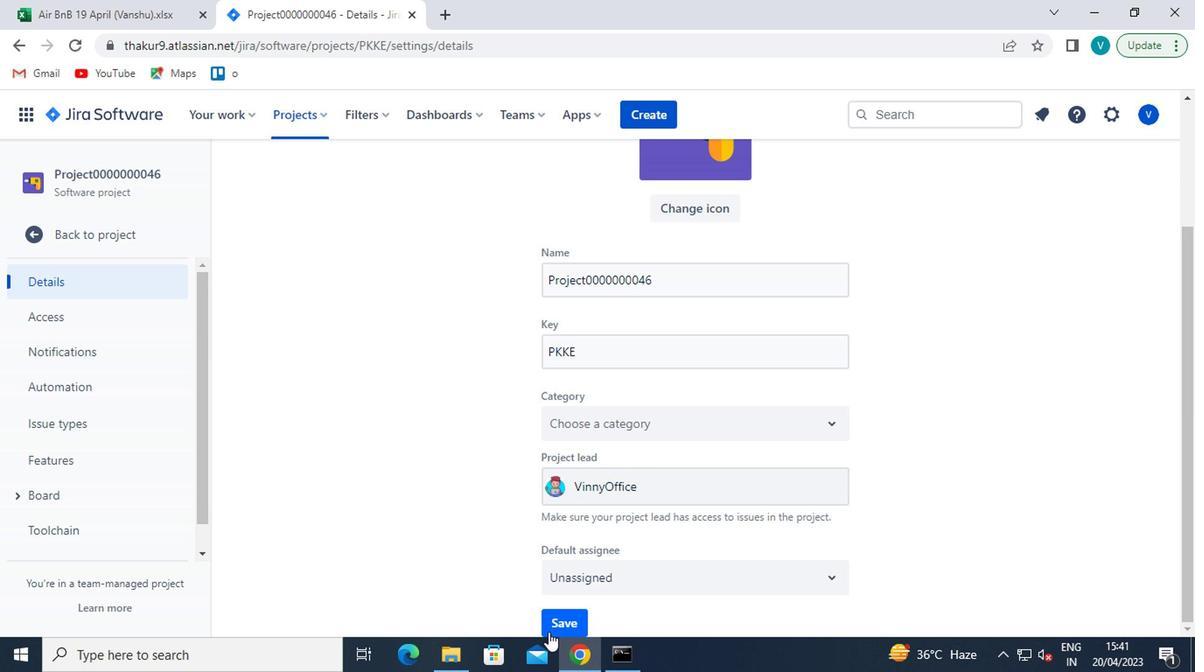 
Action: Mouse moved to (554, 622)
Screenshot: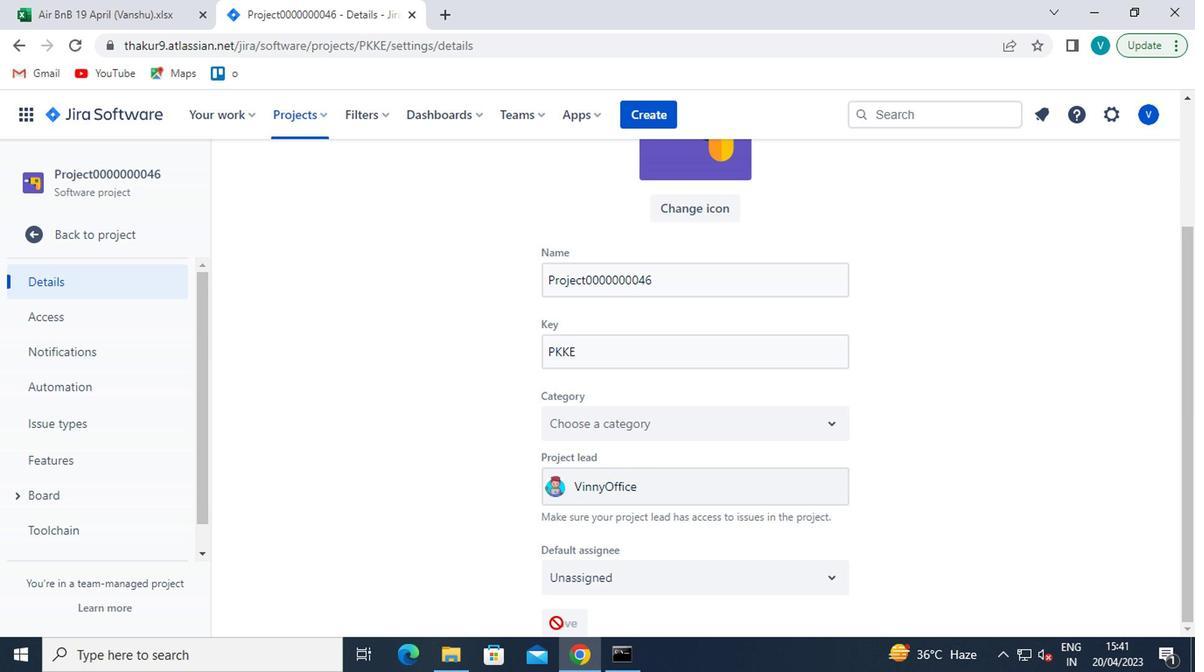 
